 Task: Send an email with the signature Destiny Lee with the subject Thank you for a raise and the message I have some questions regarding the employee benefits. Can you please provide me with more information? from softage.10@softage.net to softage.9@softage.net and move the email from Sent Items to the folder Market research
Action: Mouse moved to (88, 96)
Screenshot: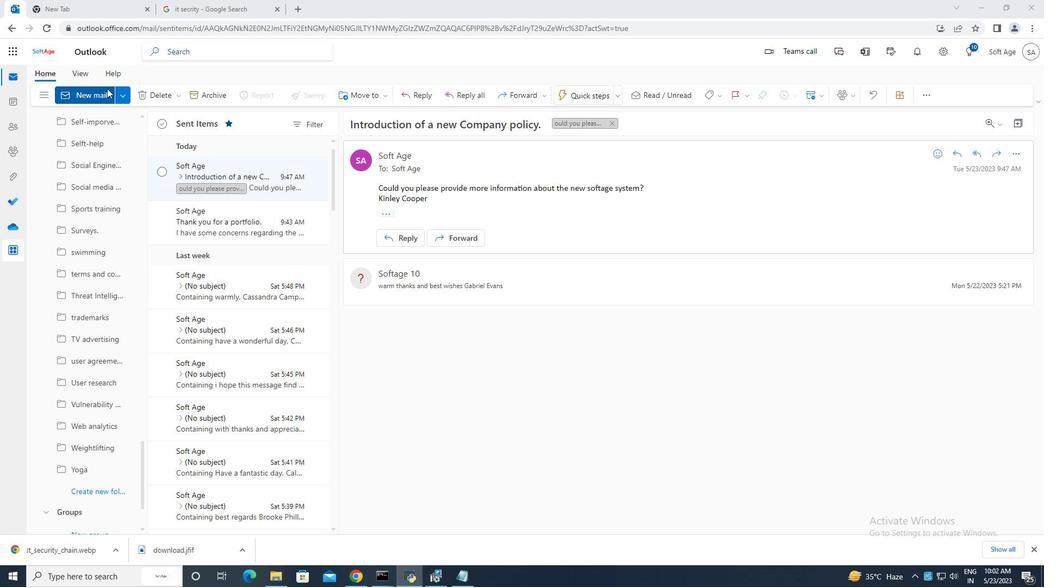 
Action: Mouse pressed left at (88, 96)
Screenshot: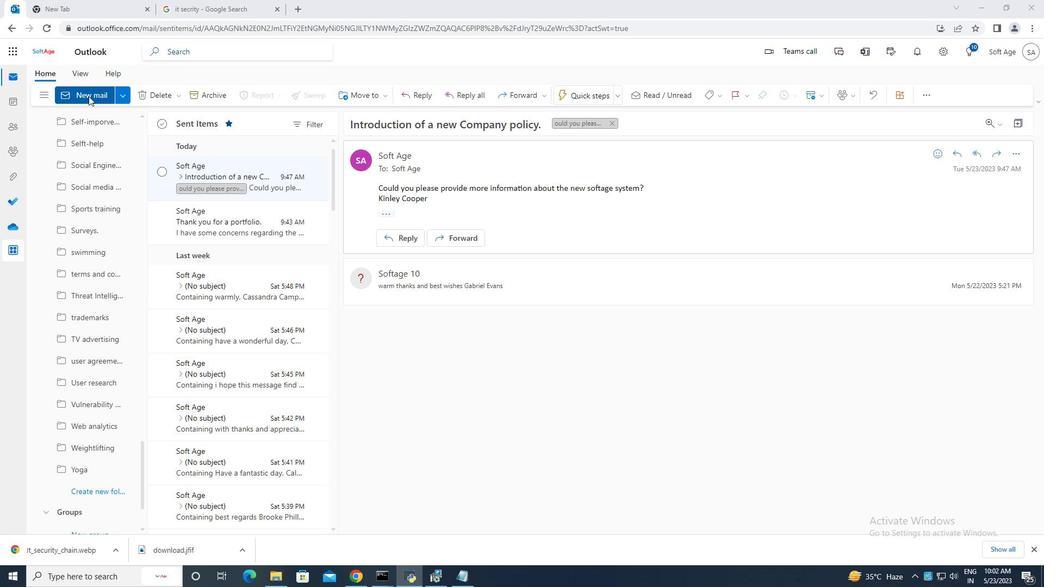 
Action: Mouse moved to (710, 97)
Screenshot: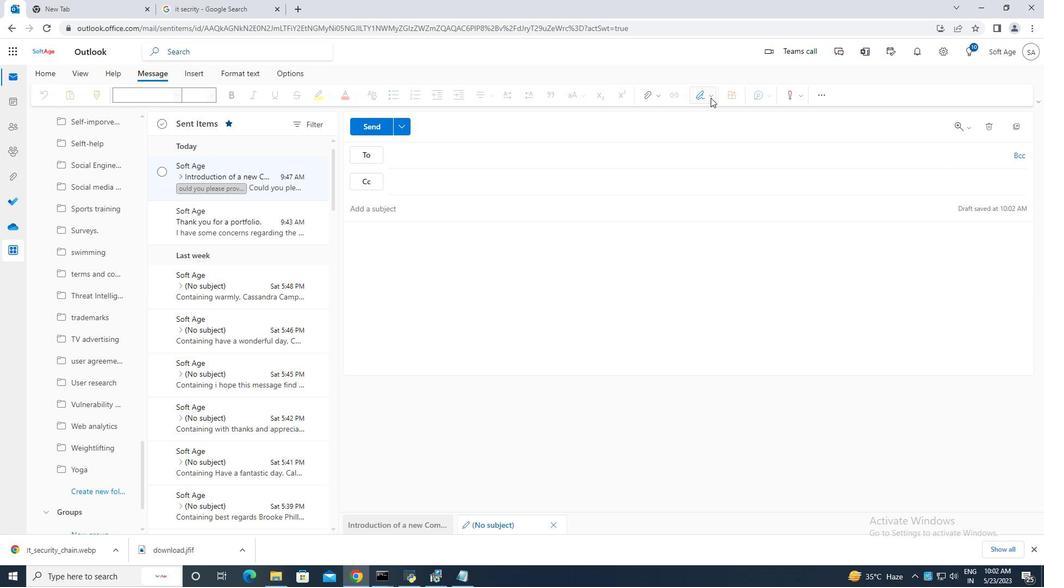 
Action: Mouse pressed left at (710, 97)
Screenshot: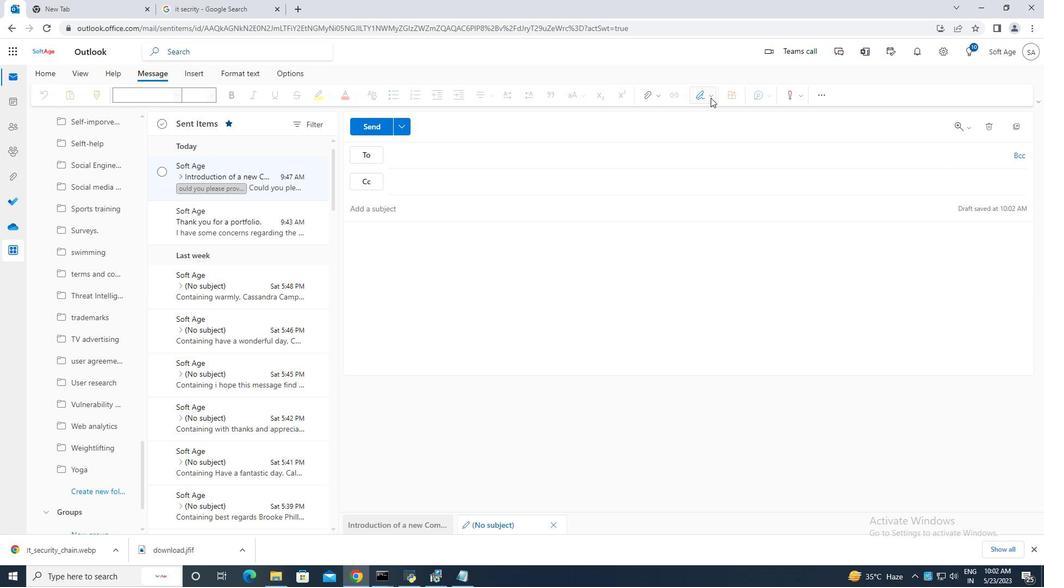 
Action: Mouse moved to (678, 140)
Screenshot: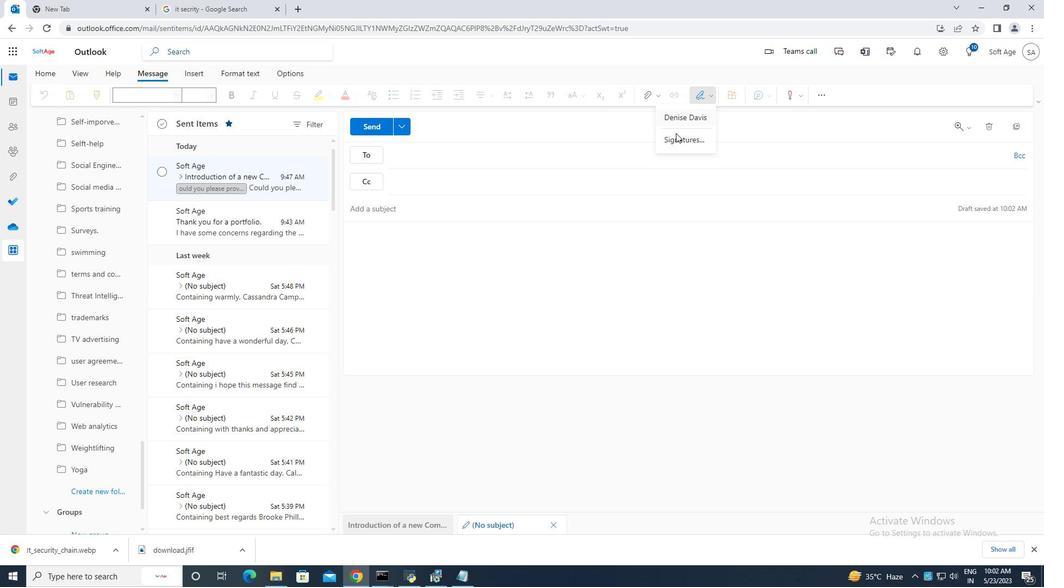 
Action: Mouse pressed left at (678, 140)
Screenshot: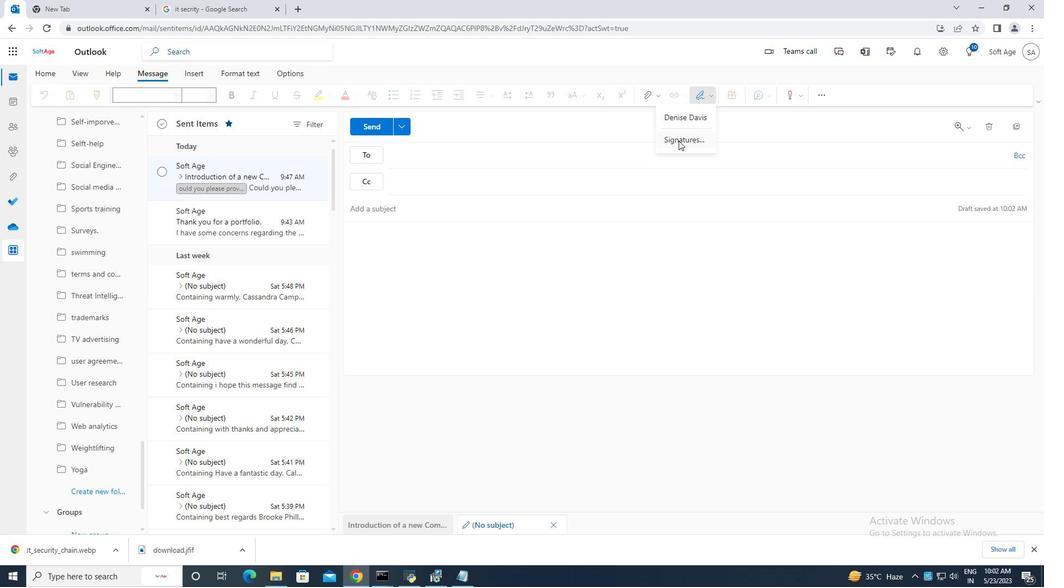 
Action: Mouse moved to (732, 184)
Screenshot: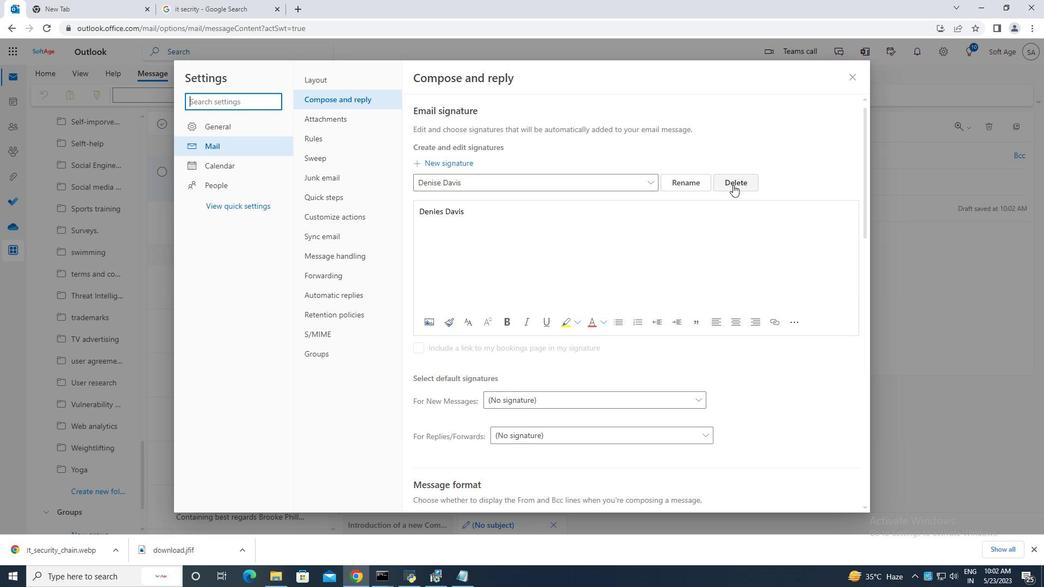 
Action: Mouse pressed left at (732, 184)
Screenshot: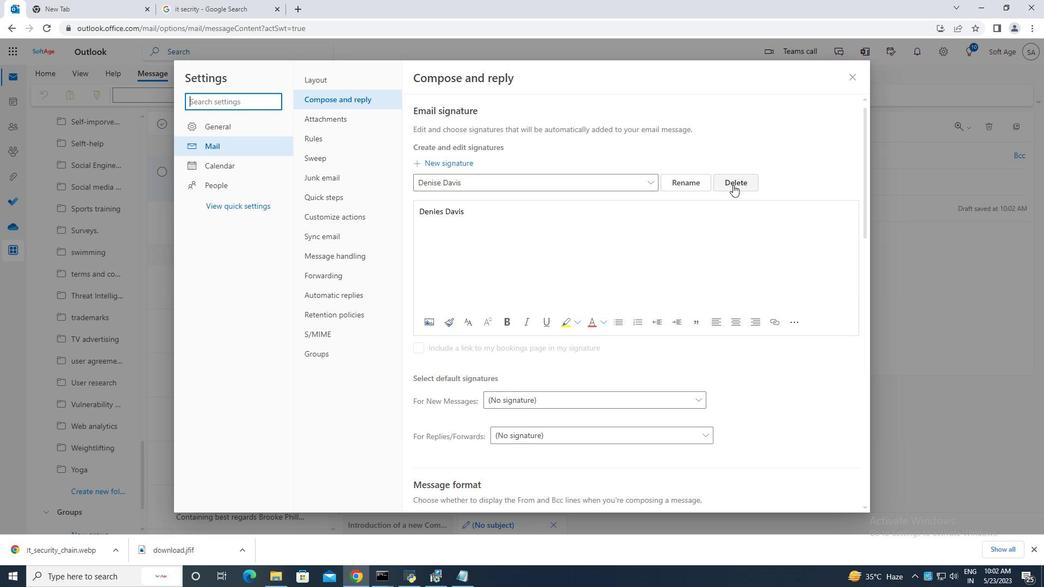 
Action: Mouse moved to (518, 187)
Screenshot: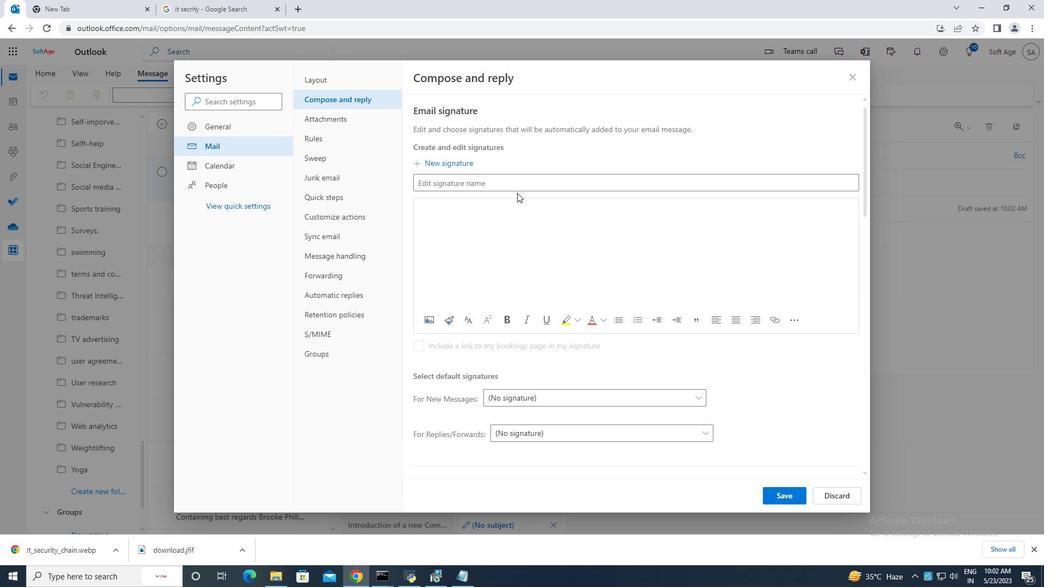 
Action: Mouse pressed left at (518, 187)
Screenshot: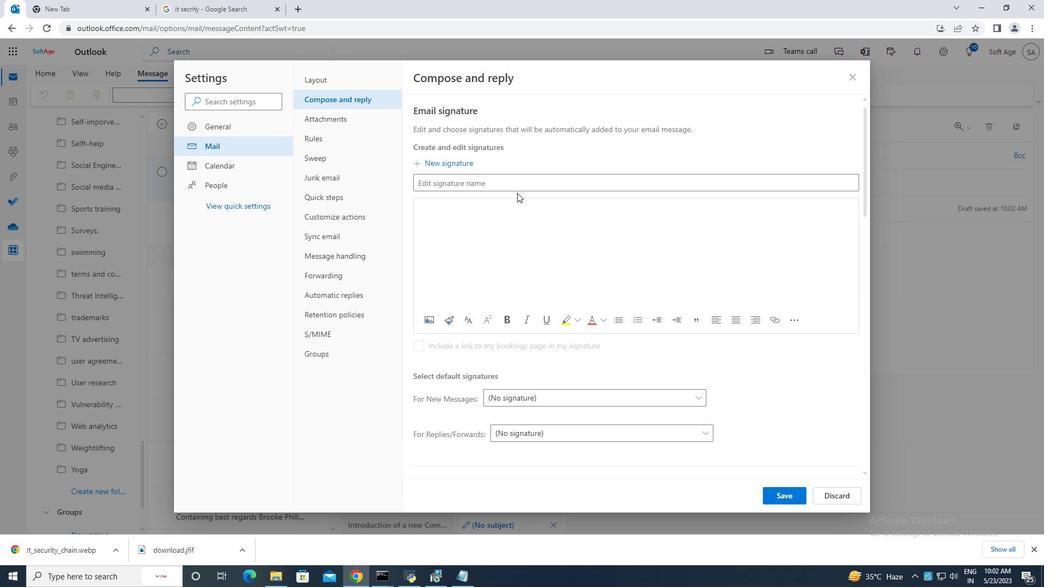 
Action: Mouse moved to (511, 181)
Screenshot: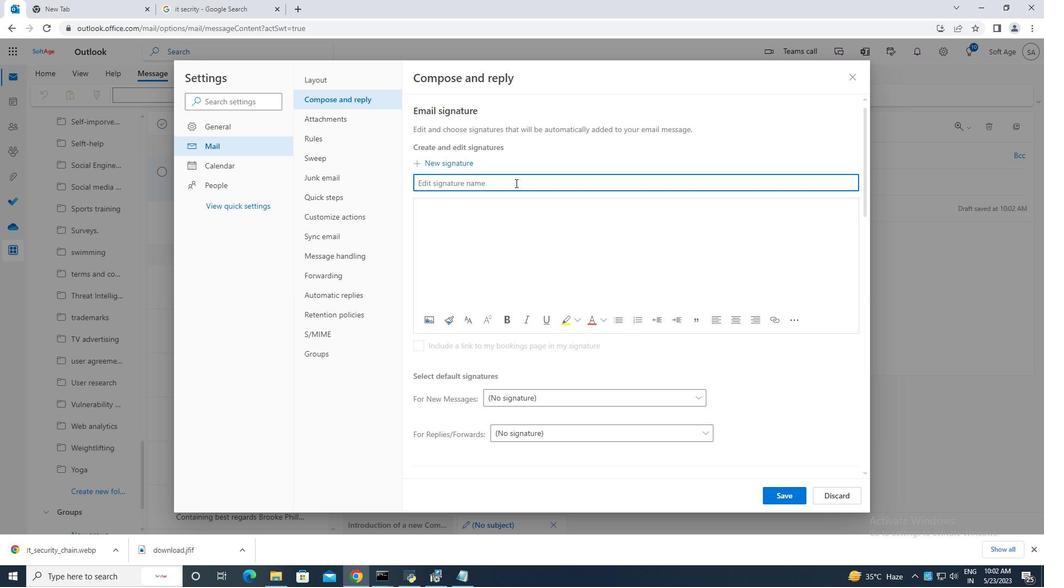 
Action: Key pressed <Key.caps_lock>D<Key.caps_lock>estiny<Key.space>
Screenshot: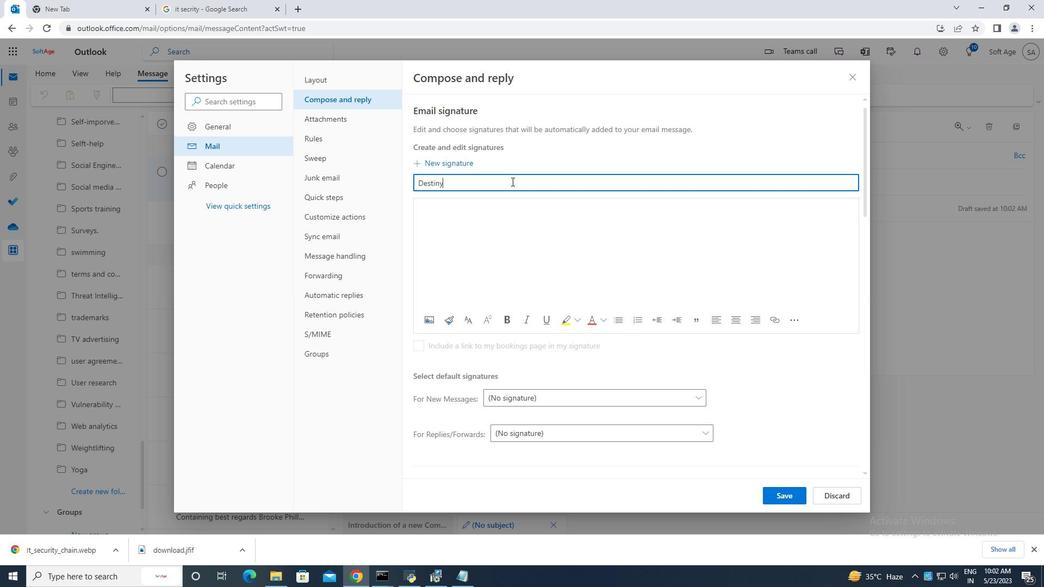 
Action: Mouse moved to (577, 194)
Screenshot: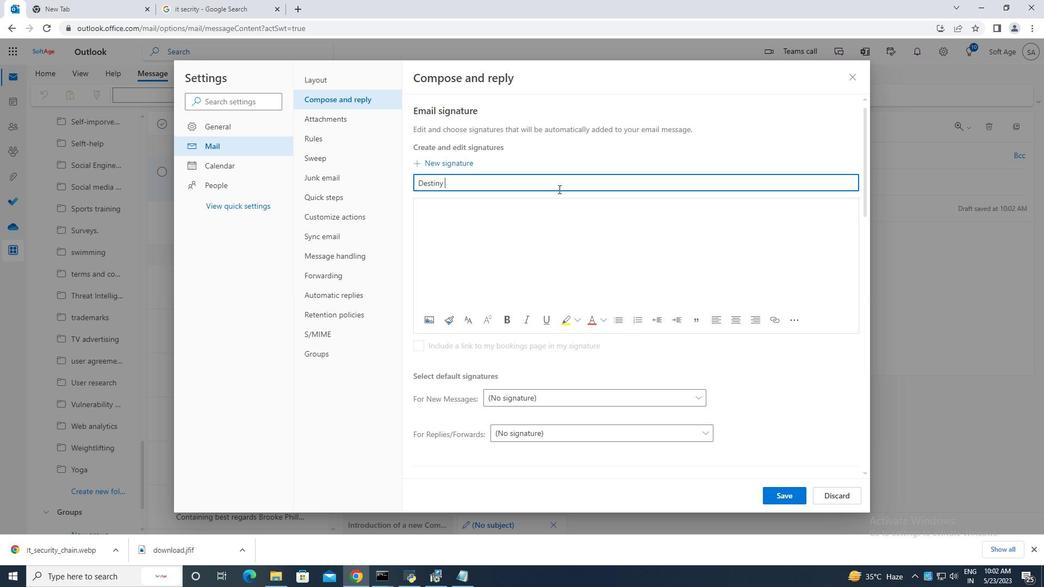 
Action: Key pressed <Key.caps_lock>L<Key.caps_lock>ee<Key.space>
Screenshot: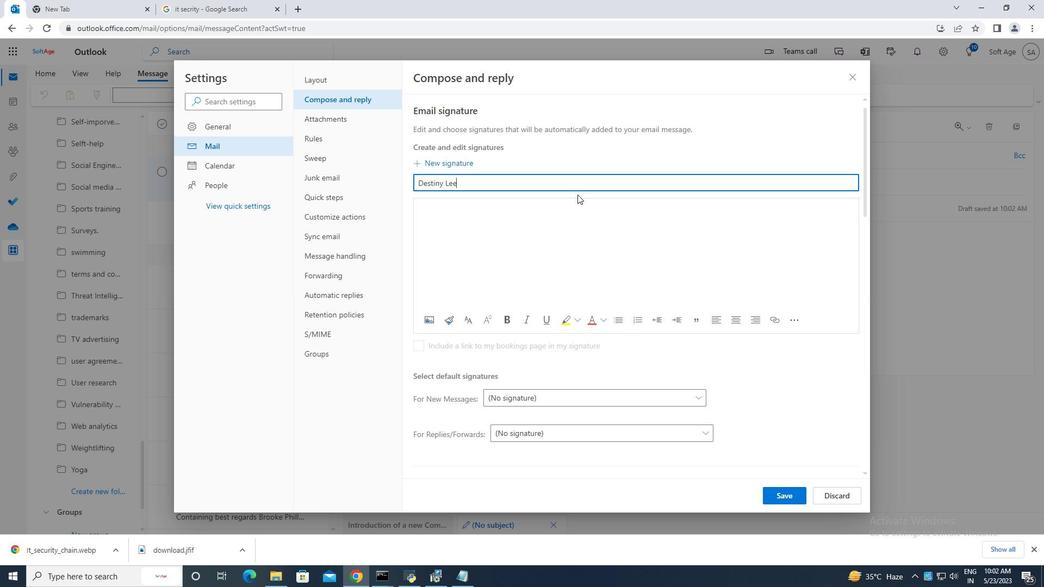 
Action: Mouse moved to (565, 211)
Screenshot: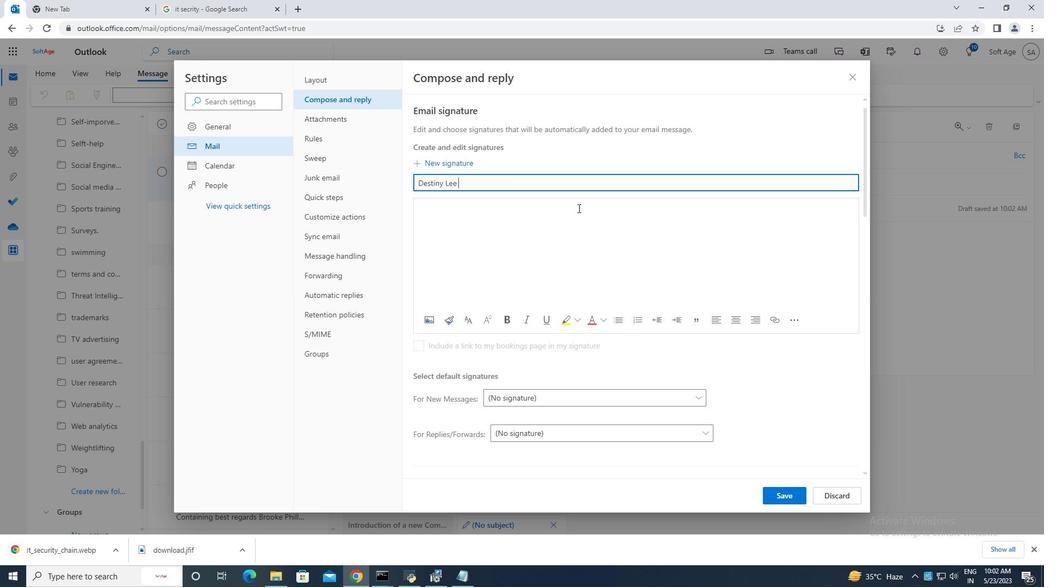 
Action: Mouse pressed left at (565, 211)
Screenshot: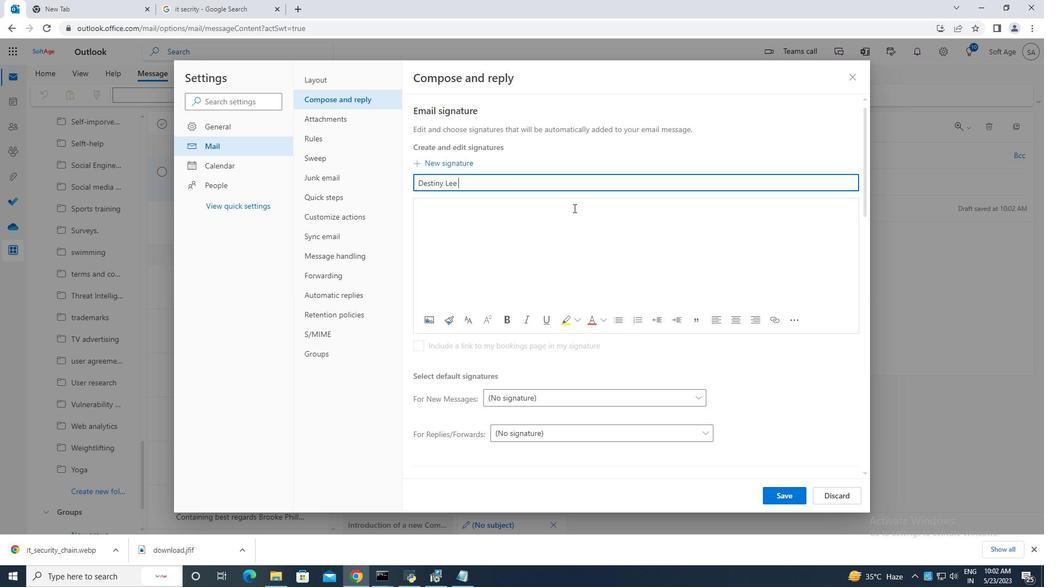 
Action: Mouse moved to (565, 213)
Screenshot: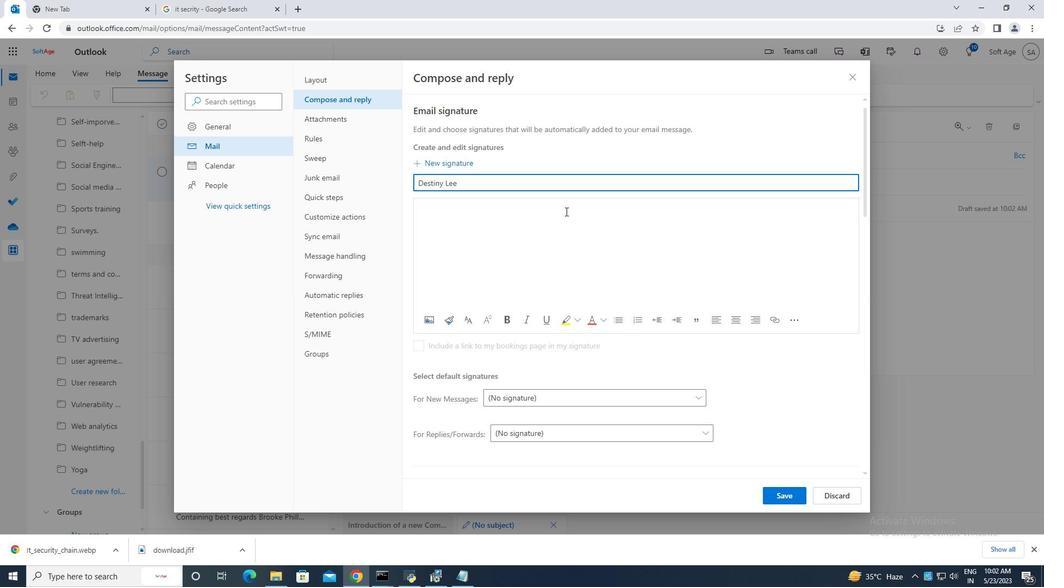 
Action: Key pressed <Key.caps_lock>D<Key.caps_lock>estiny<Key.space><Key.caps_lock>L<Key.caps_lock>ee
Screenshot: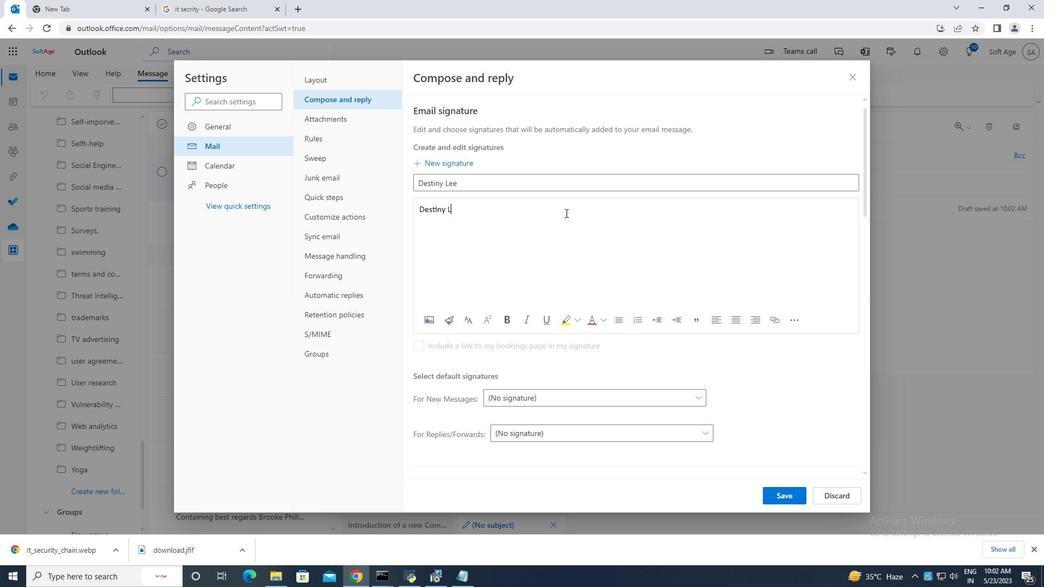 
Action: Mouse moved to (781, 493)
Screenshot: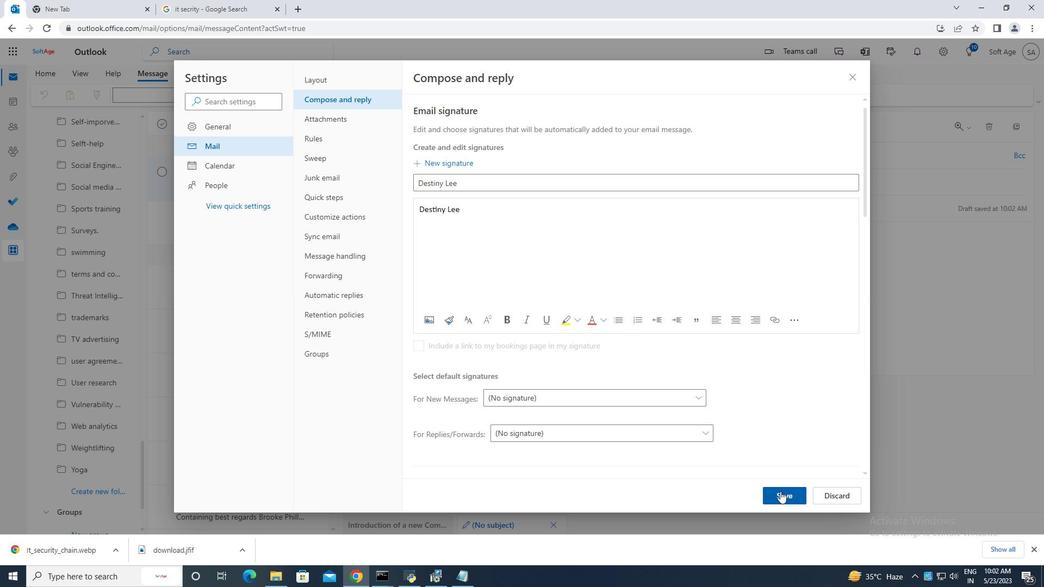 
Action: Mouse pressed left at (781, 493)
Screenshot: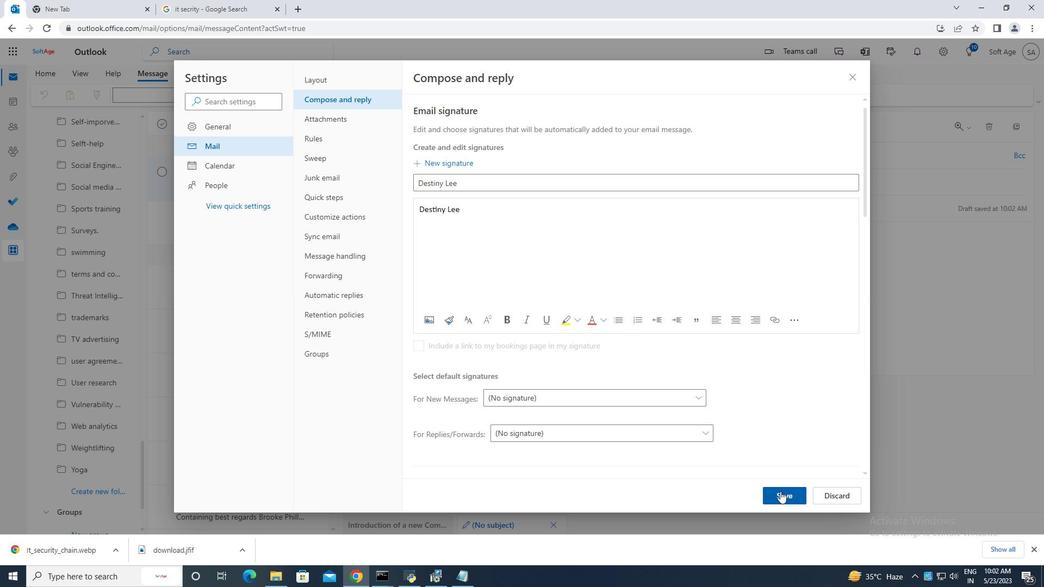 
Action: Mouse moved to (853, 79)
Screenshot: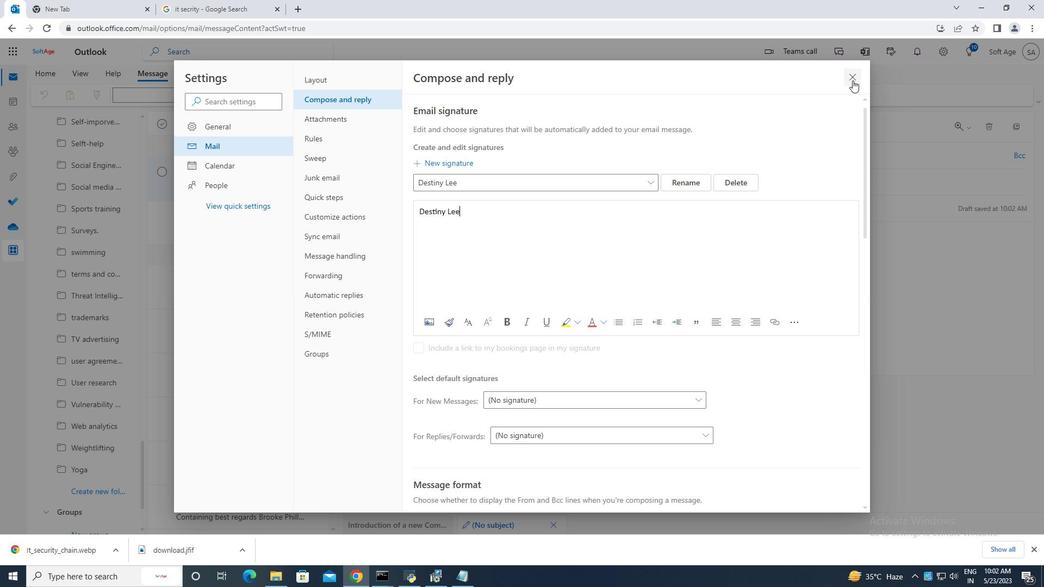 
Action: Mouse pressed left at (853, 79)
Screenshot: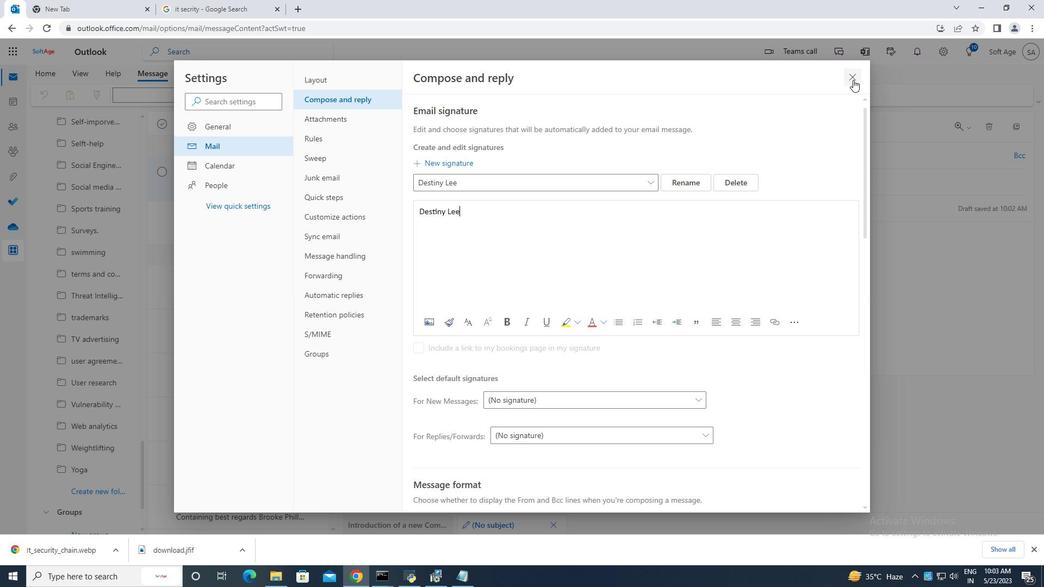 
Action: Mouse moved to (700, 92)
Screenshot: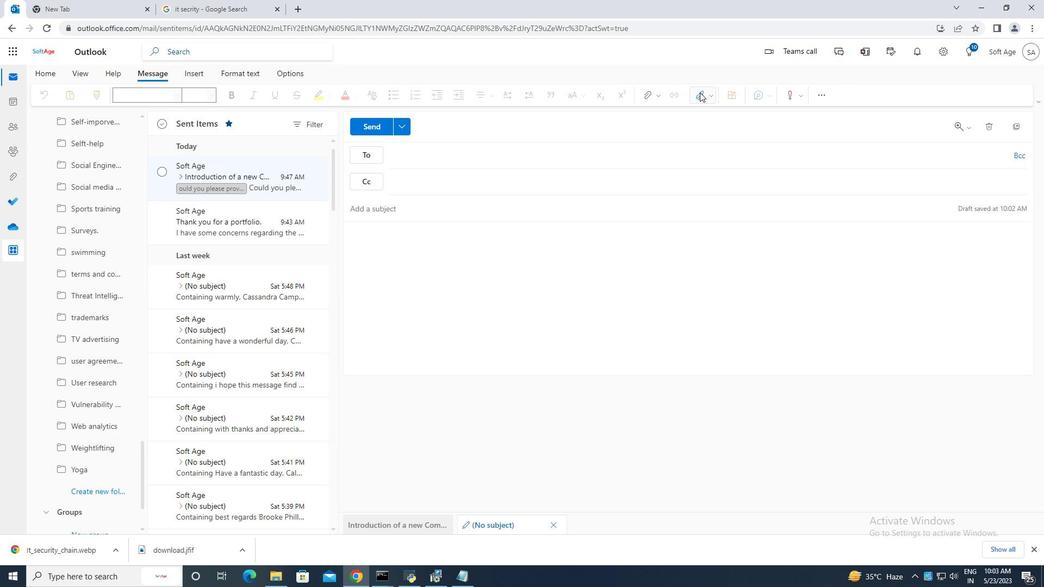 
Action: Mouse pressed left at (700, 92)
Screenshot: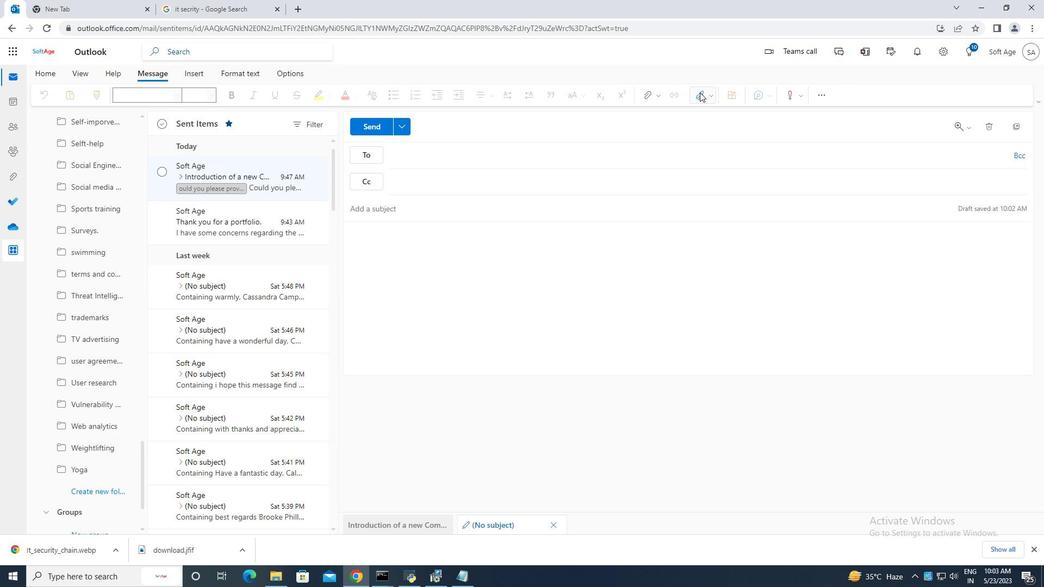 
Action: Mouse moved to (682, 117)
Screenshot: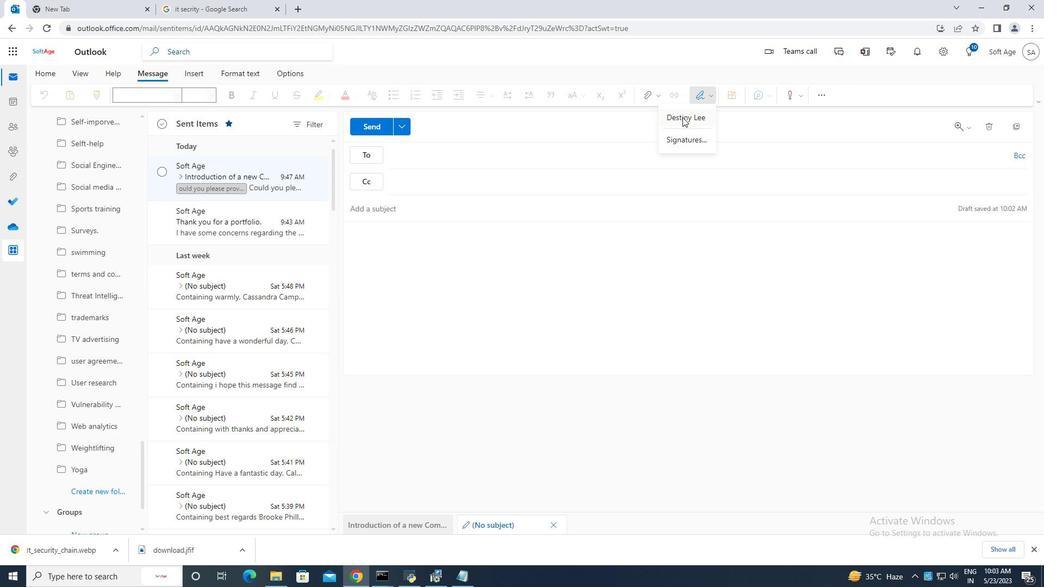 
Action: Mouse pressed left at (682, 117)
Screenshot: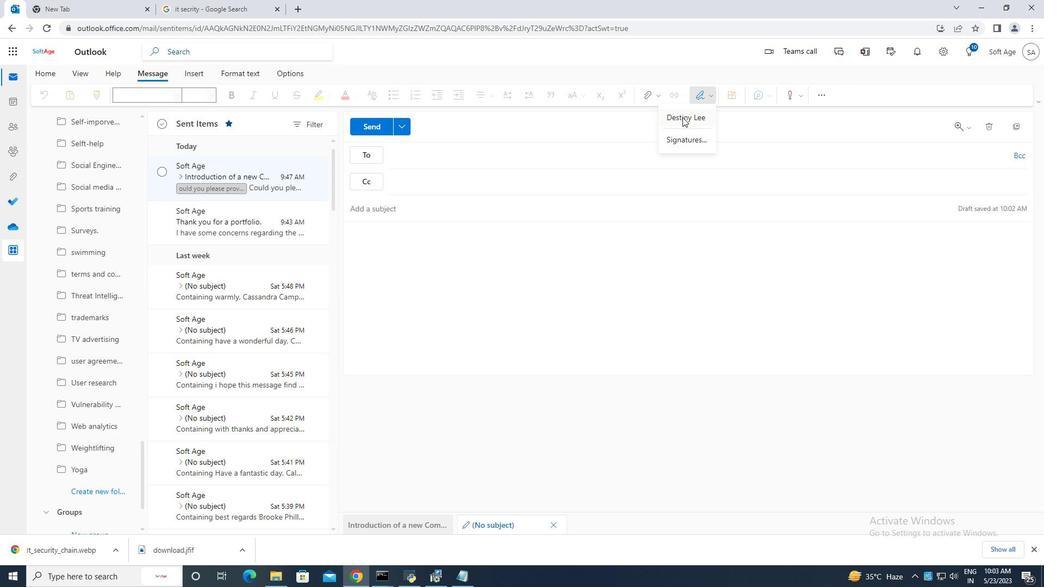 
Action: Mouse moved to (377, 207)
Screenshot: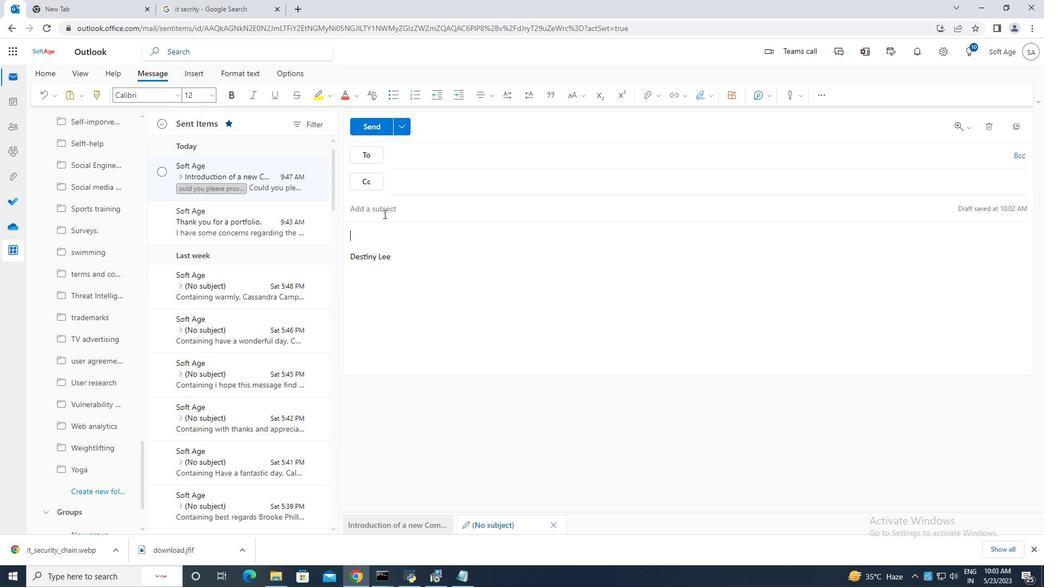 
Action: Mouse pressed left at (377, 207)
Screenshot: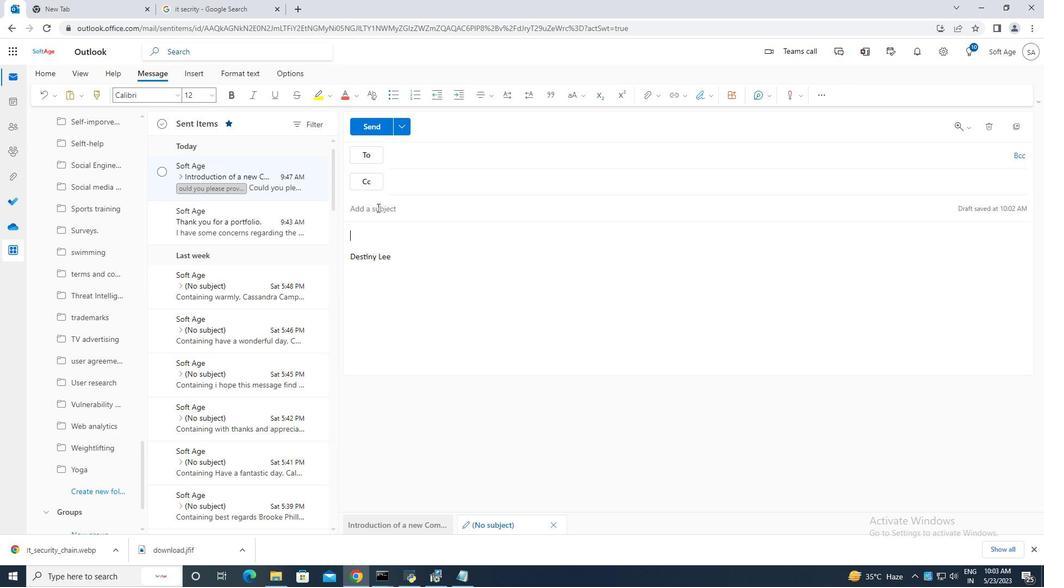 
Action: Key pressed <Key.caps_lock>T<Key.caps_lock>hank<Key.space>you<Key.space>for<Key.space>a<Key.space>raise<Key.space><Key.backspace>.
Screenshot: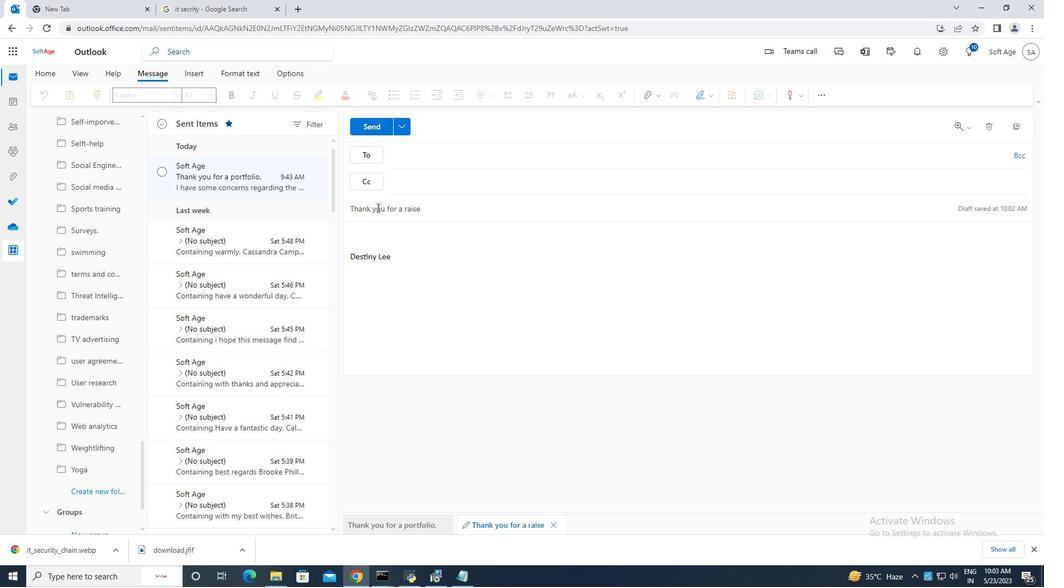 
Action: Mouse moved to (370, 233)
Screenshot: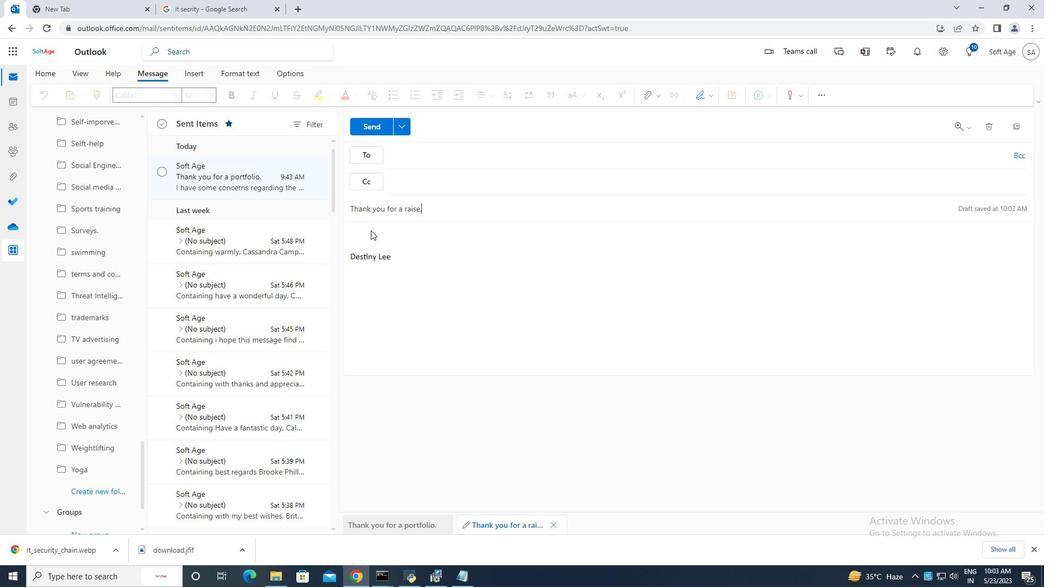 
Action: Mouse pressed left at (370, 233)
Screenshot: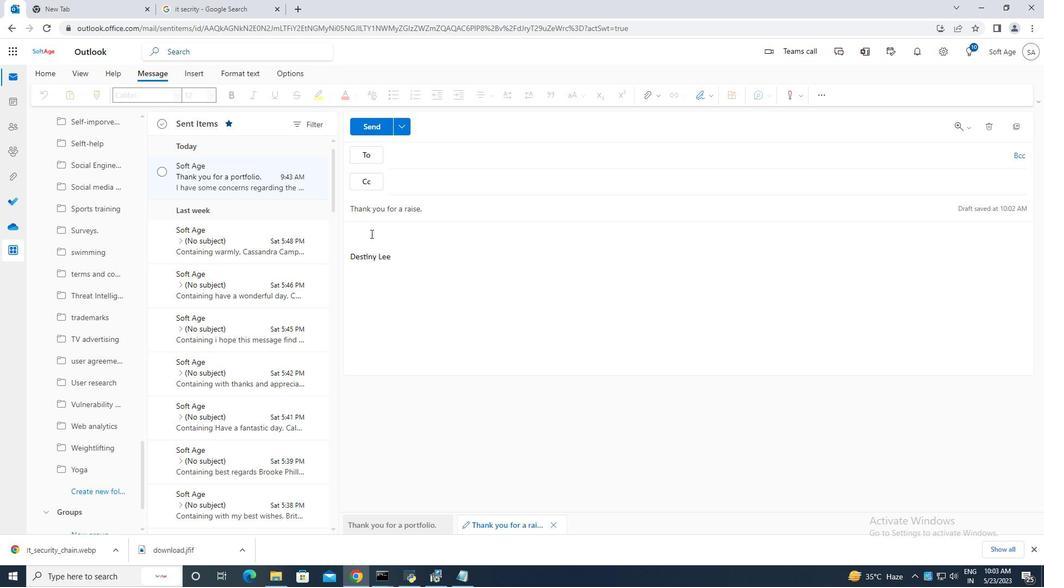 
Action: Key pressed <Key.caps_lock>I<Key.caps_lock><Key.space>have<Key.space>some<Key.space>questions<Key.space>regarding<Key.space>the<Key.space>employee<Key.space>benefits.<Key.space><Key.caps_lock>C<Key.caps_lock>an<Key.space>you<Key.space>please<Key.space>provide<Key.space>me<Key.space>with<Key.space>more<Key.space>information.
Screenshot: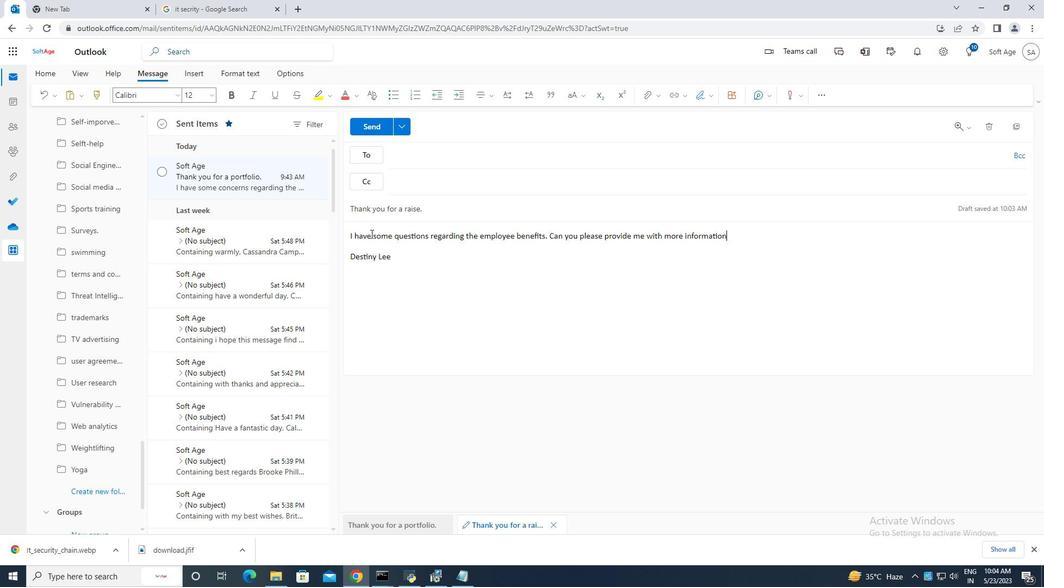 
Action: Mouse moved to (460, 155)
Screenshot: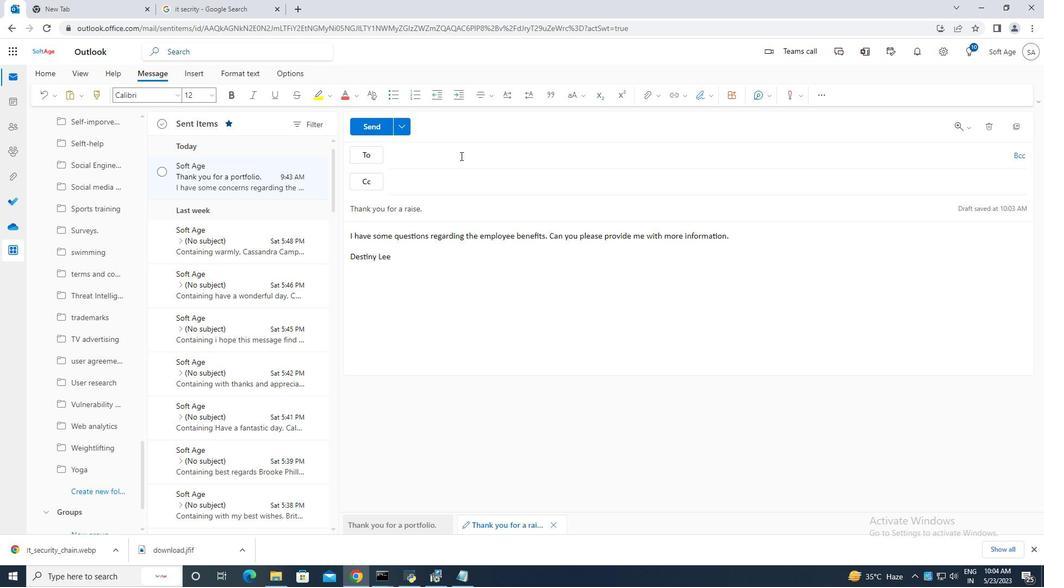 
Action: Mouse pressed left at (460, 155)
Screenshot: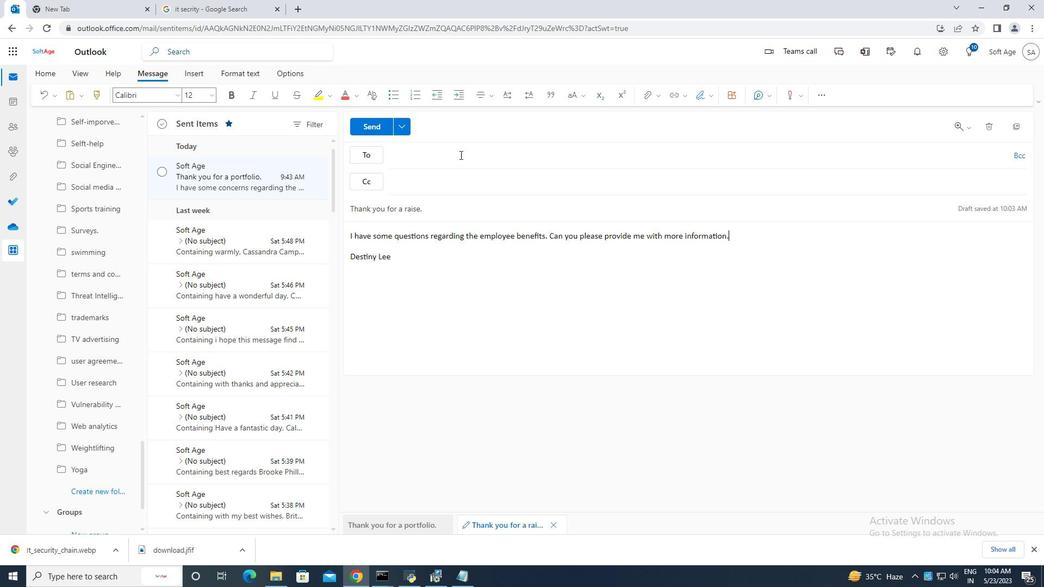 
Action: Mouse moved to (460, 155)
Screenshot: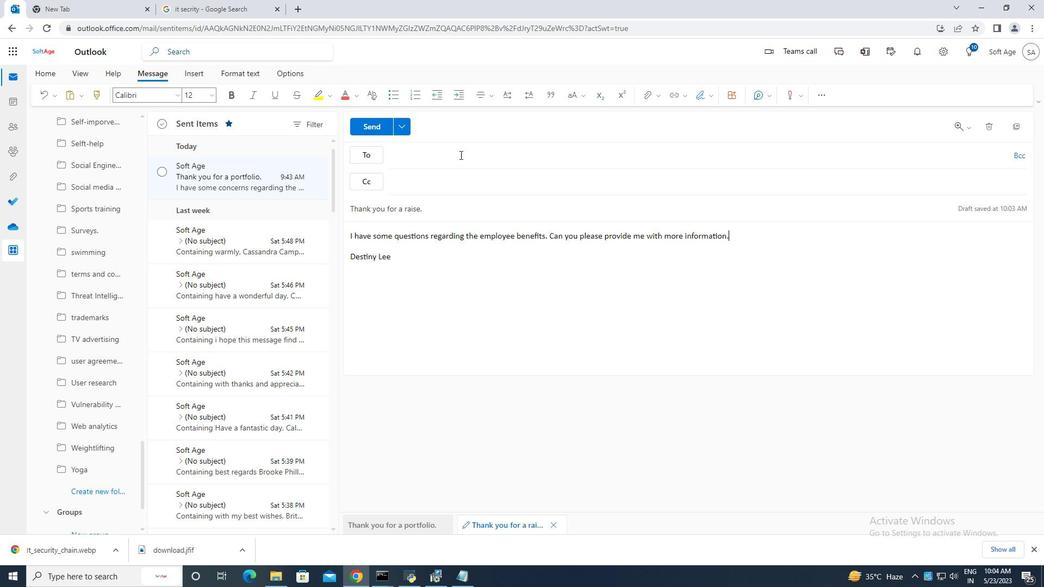 
Action: Key pressed softage.9<Key.shift><Key.shift><Key.shift><Key.shift><Key.shift><Key.shift><Key.shift><Key.shift><Key.shift><Key.shift><Key.shift><Key.shift><Key.shift><Key.shift><Key.shift><Key.shift><Key.shift><Key.shift><Key.shift><Key.shift><Key.shift><Key.shift><Key.shift><Key.shift>@
Screenshot: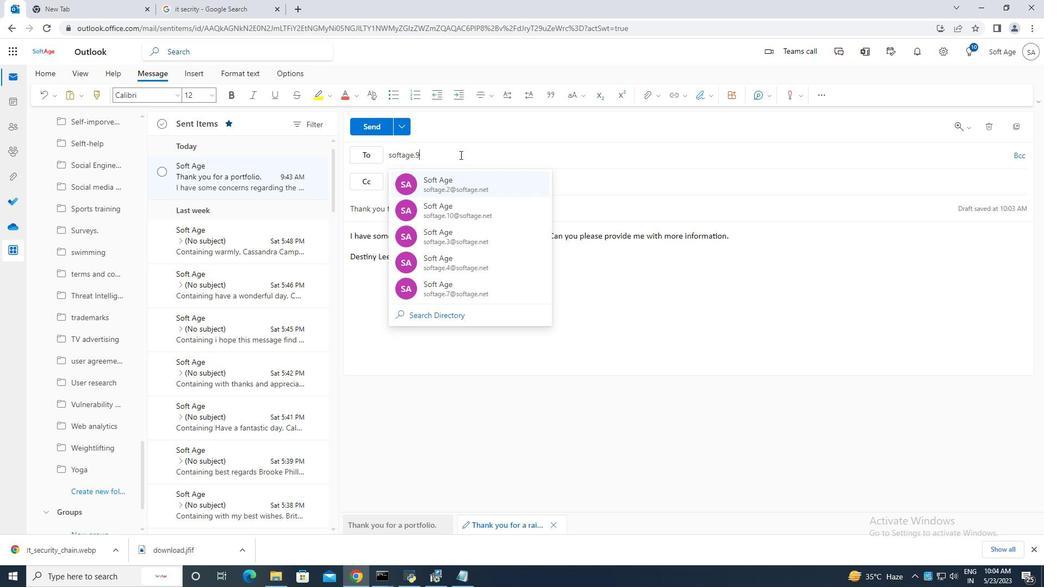 
Action: Mouse moved to (506, 189)
Screenshot: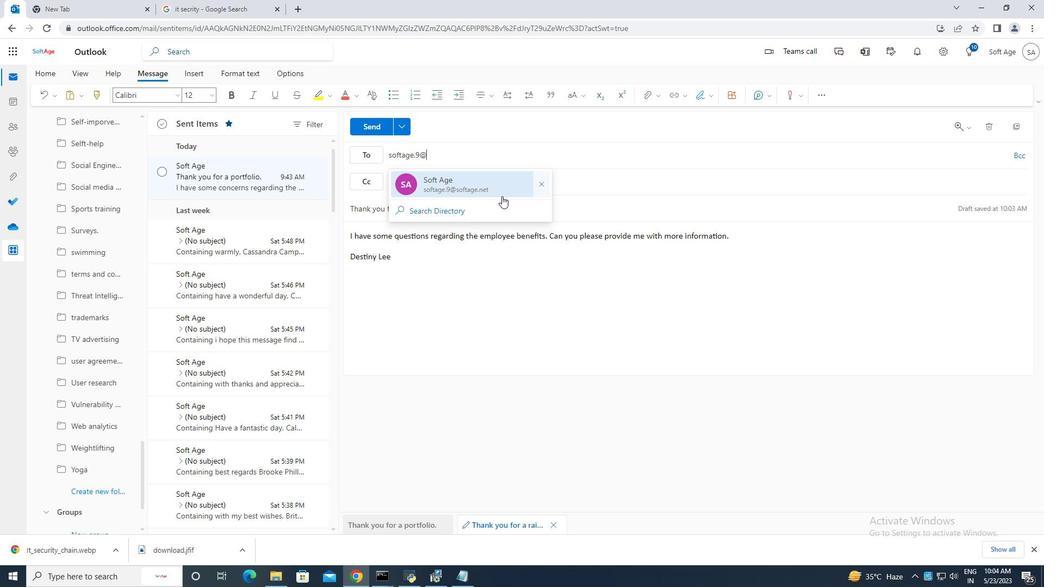 
Action: Mouse pressed left at (506, 189)
Screenshot: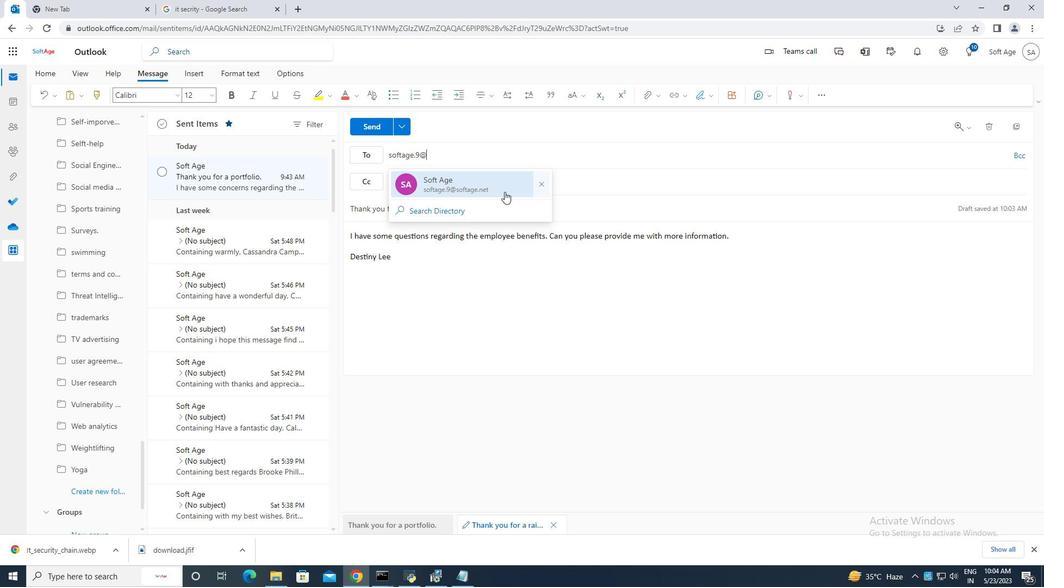 
Action: Mouse moved to (90, 491)
Screenshot: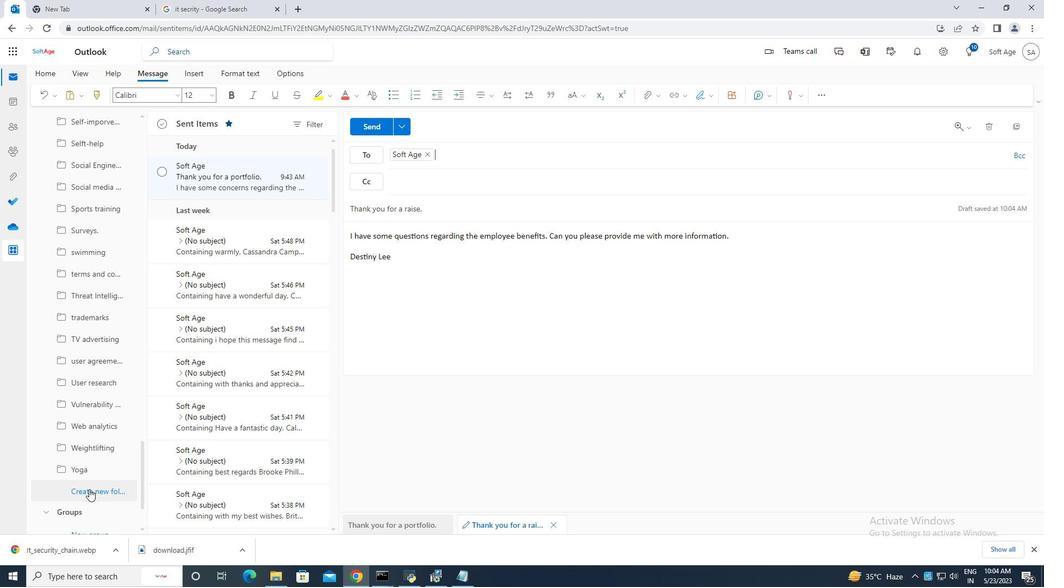 
Action: Mouse pressed left at (90, 491)
Screenshot: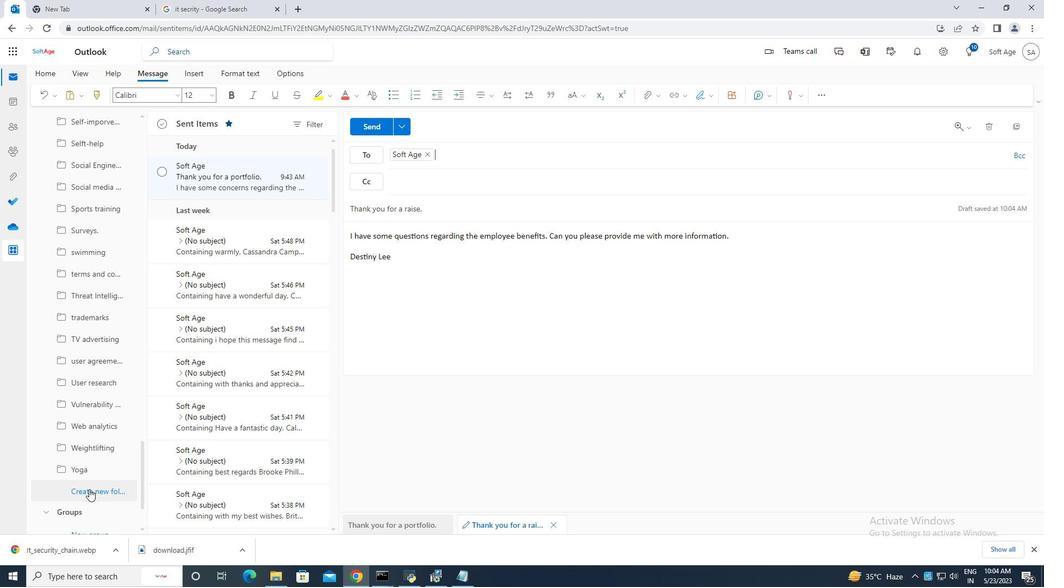 
Action: Mouse moved to (85, 490)
Screenshot: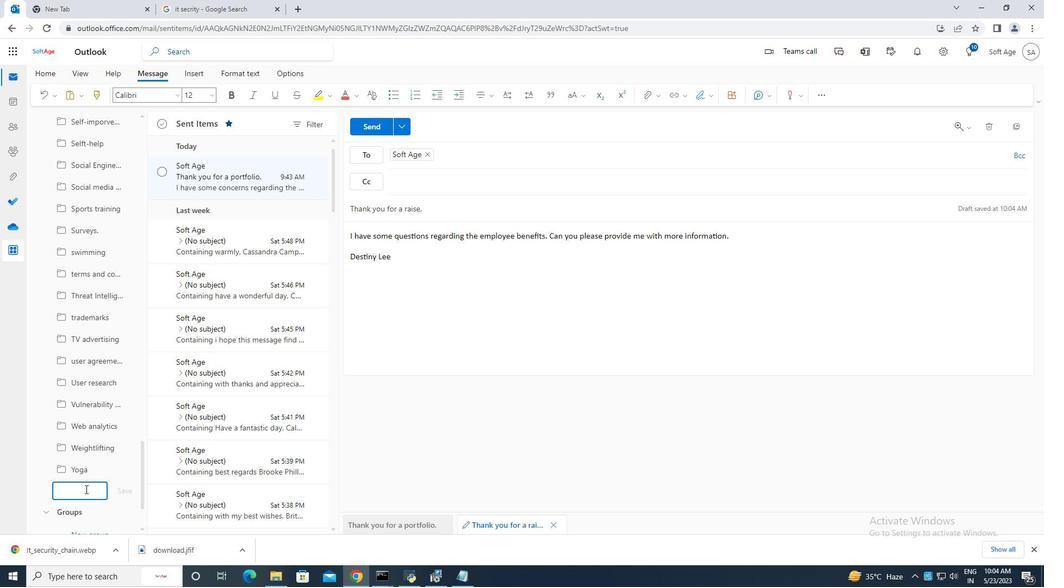 
Action: Key pressed <Key.caps_lock>M<Key.caps_lock>arket<Key.space>research
Screenshot: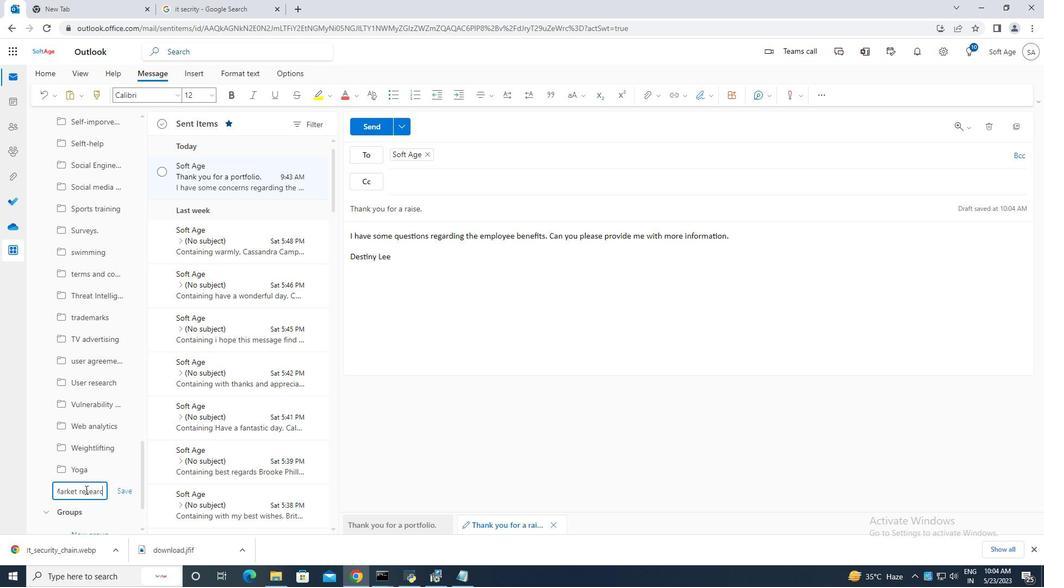 
Action: Mouse moved to (128, 491)
Screenshot: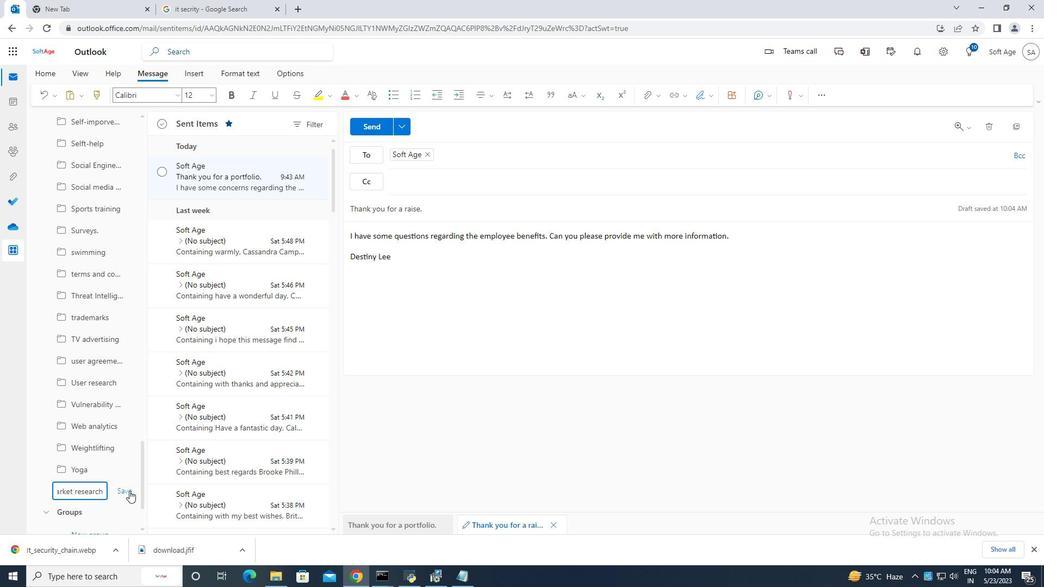 
Action: Mouse pressed left at (128, 491)
Screenshot: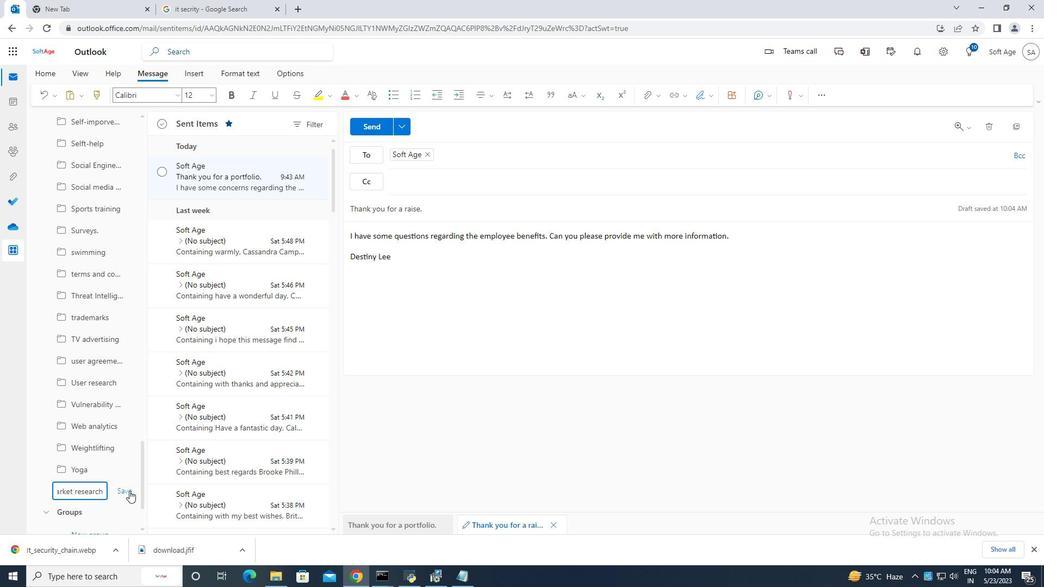 
Action: Mouse moved to (373, 126)
Screenshot: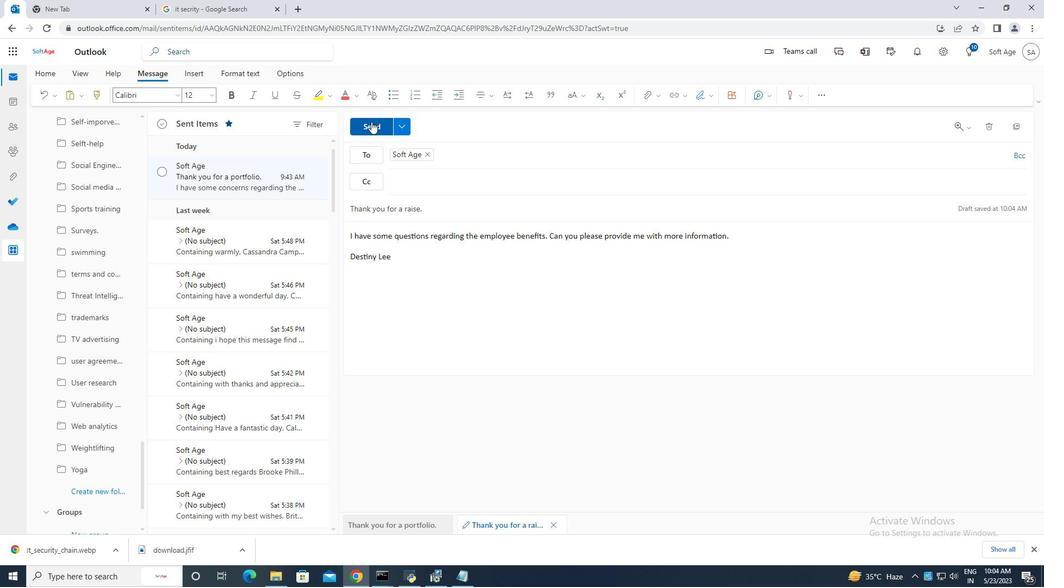
Action: Mouse pressed left at (373, 126)
Screenshot: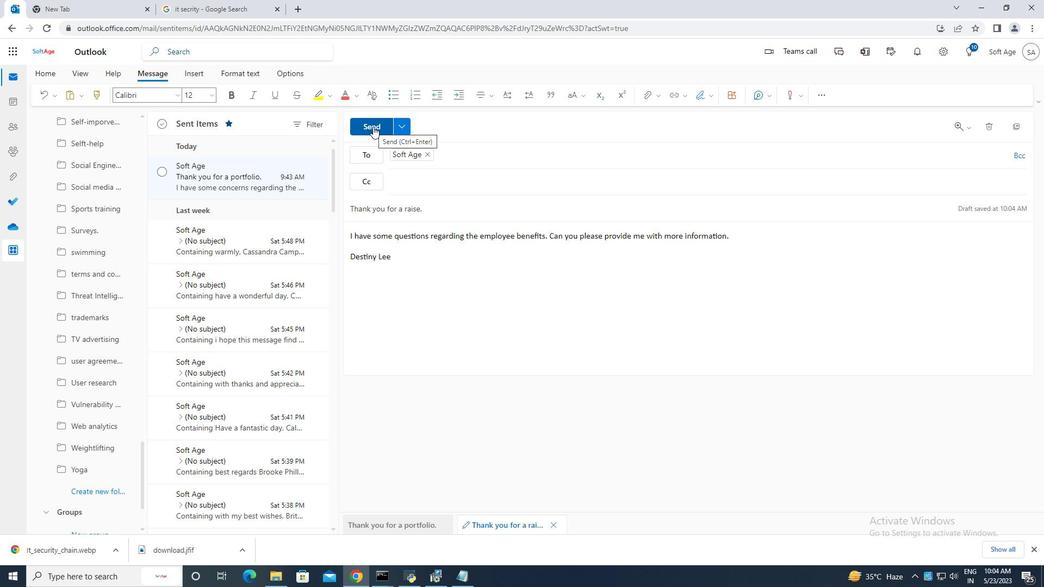 
Action: Mouse moved to (163, 125)
Screenshot: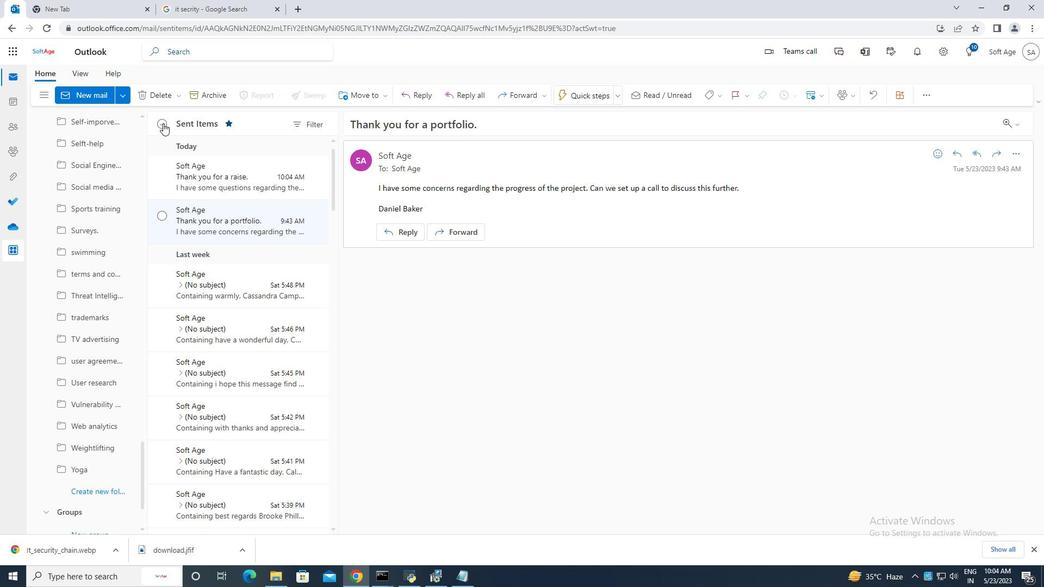 
Action: Mouse pressed left at (163, 125)
Screenshot: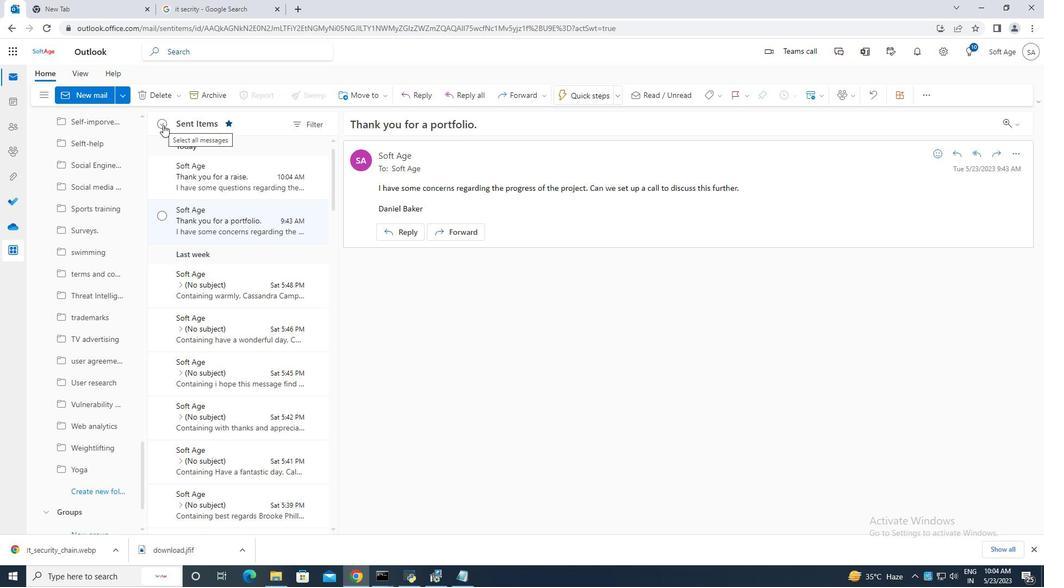 
Action: Mouse moved to (163, 125)
Screenshot: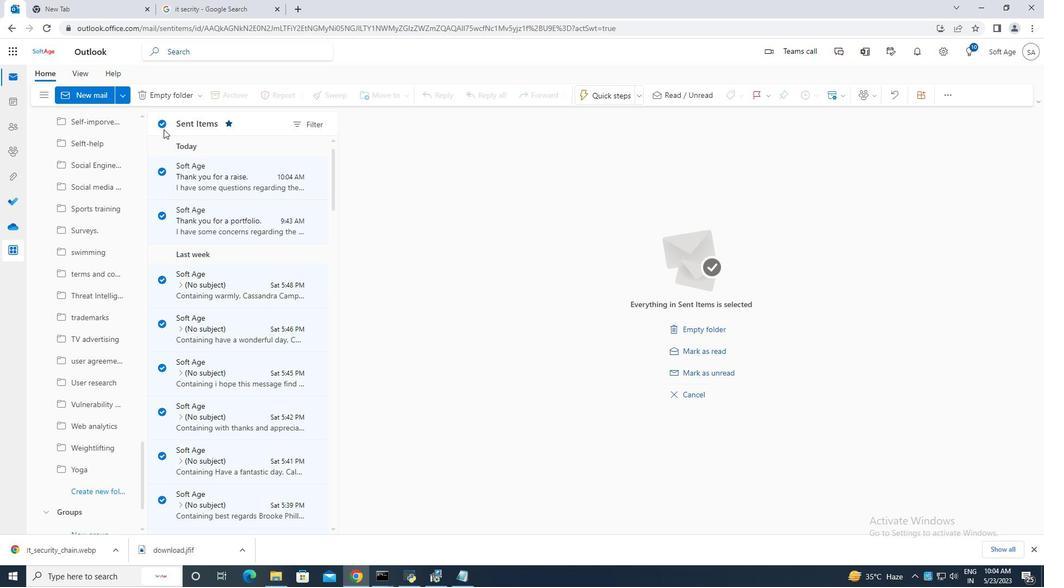
Action: Mouse pressed left at (163, 125)
Screenshot: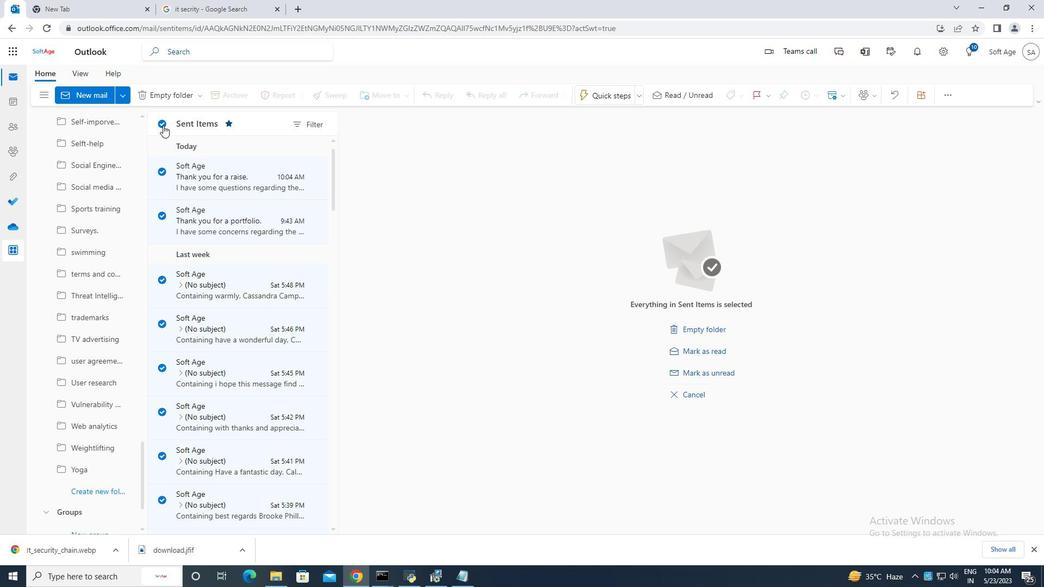 
Action: Mouse moved to (162, 173)
Screenshot: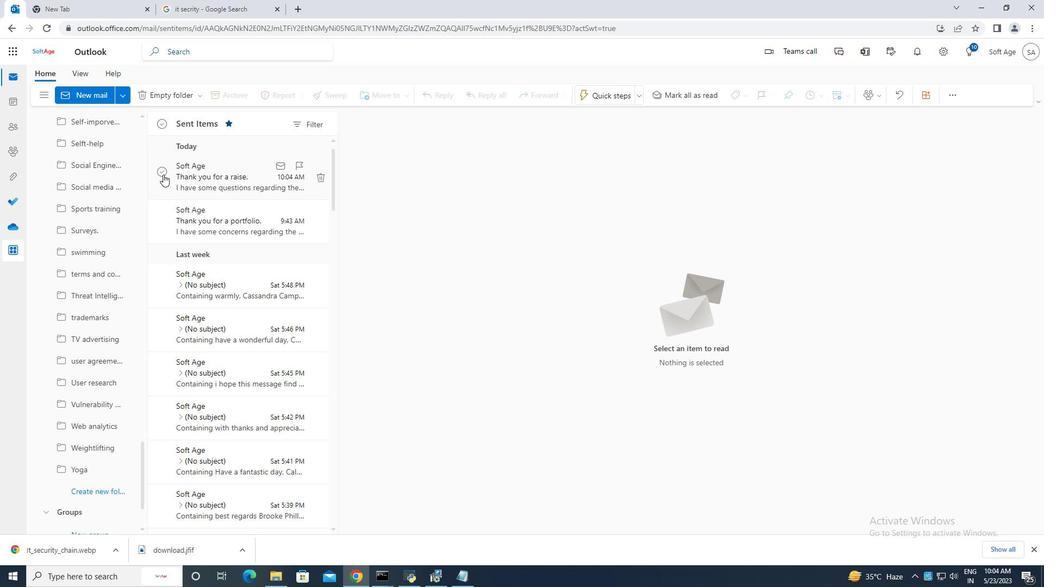 
Action: Mouse pressed left at (162, 173)
Screenshot: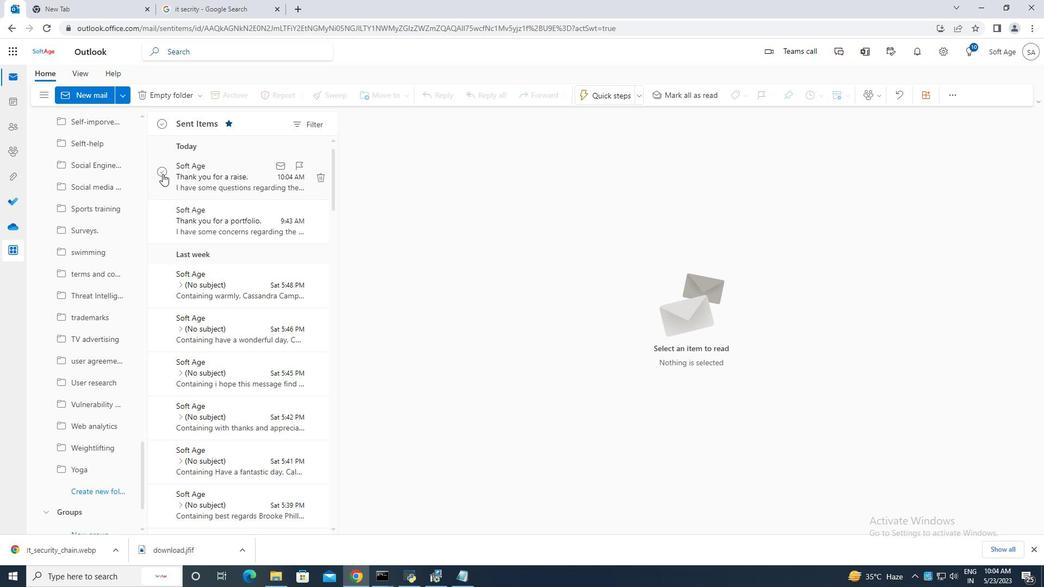 
Action: Mouse moved to (368, 96)
Screenshot: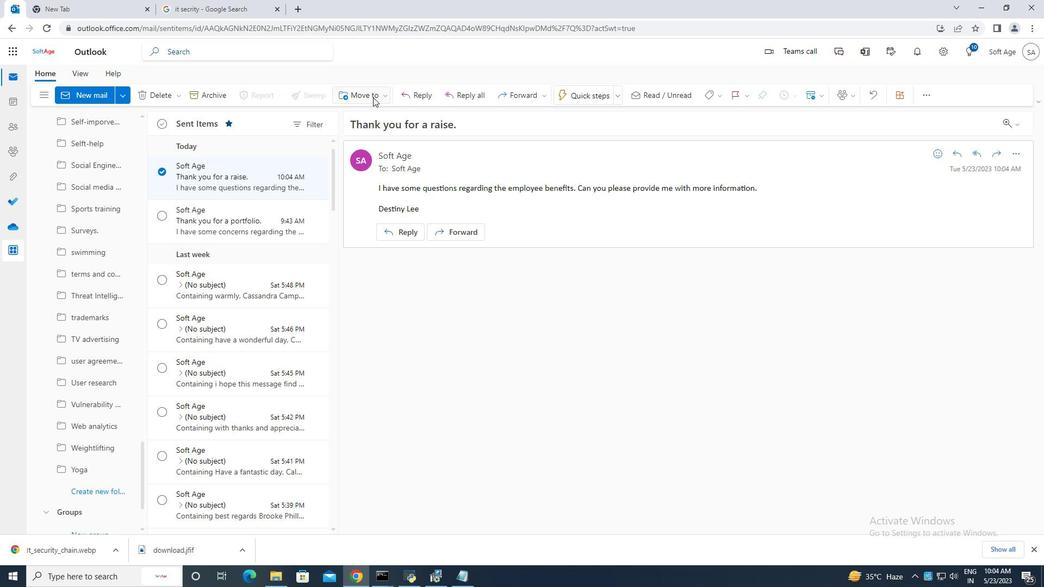 
Action: Mouse pressed left at (368, 96)
Screenshot: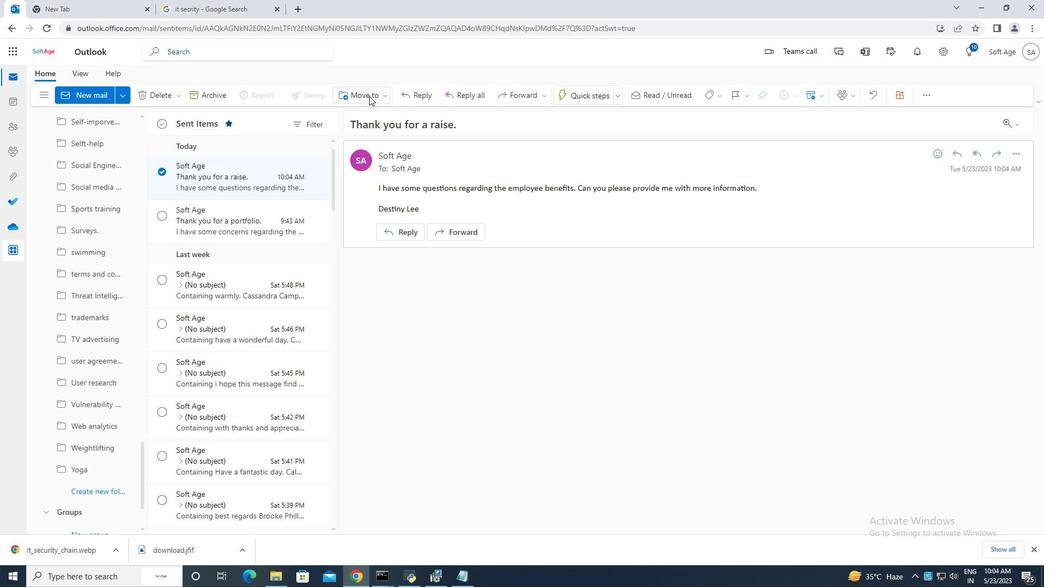 
Action: Mouse moved to (398, 115)
Screenshot: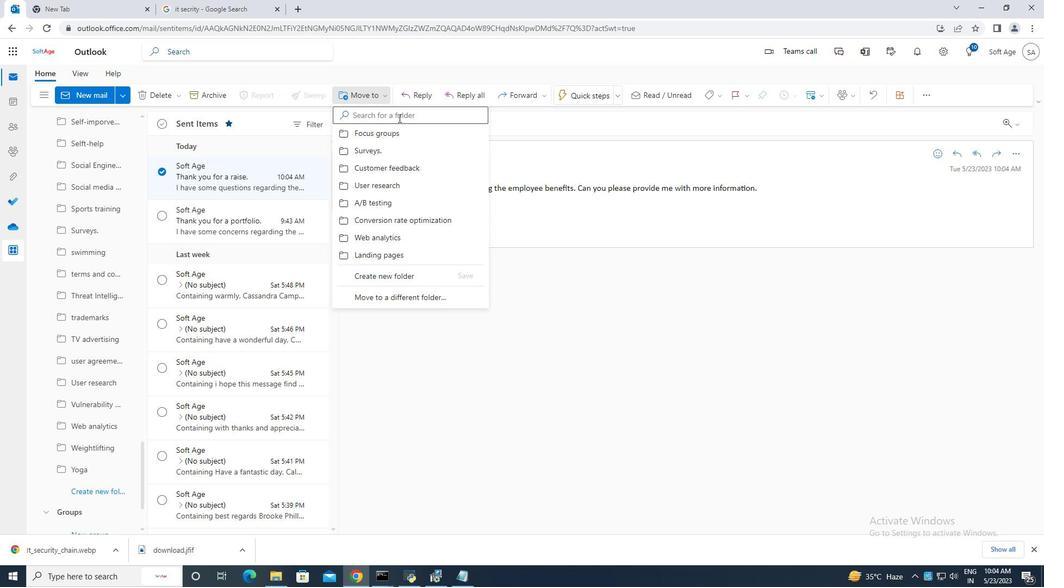 
Action: Mouse pressed left at (398, 115)
Screenshot: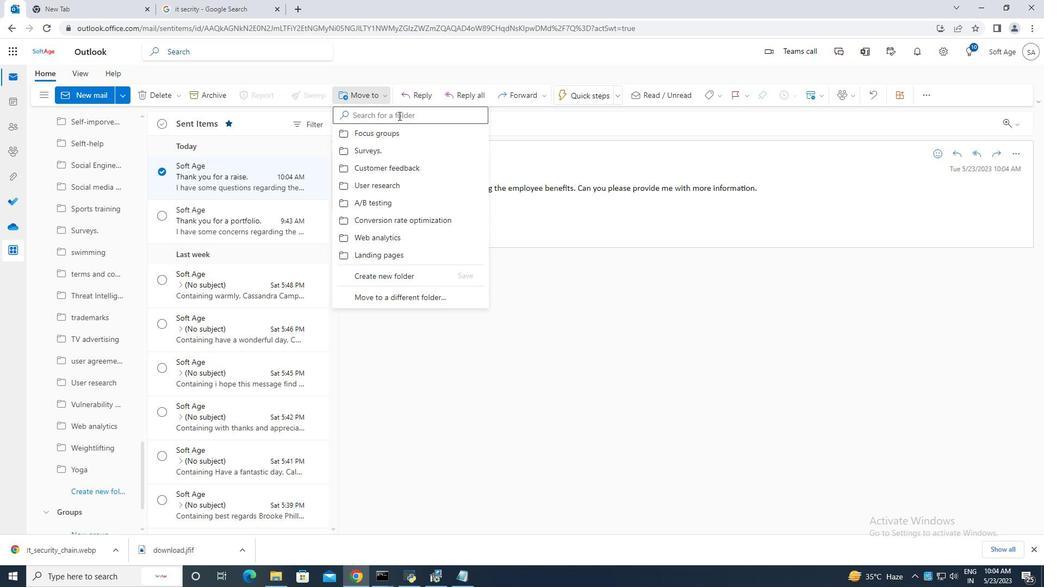 
Action: Key pressed market
Screenshot: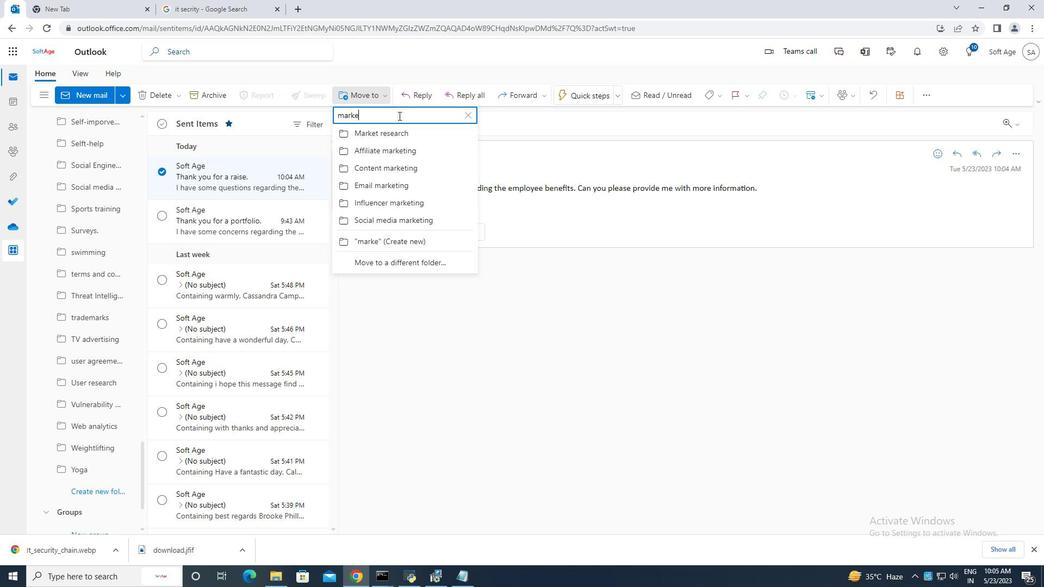 
Action: Mouse moved to (394, 134)
Screenshot: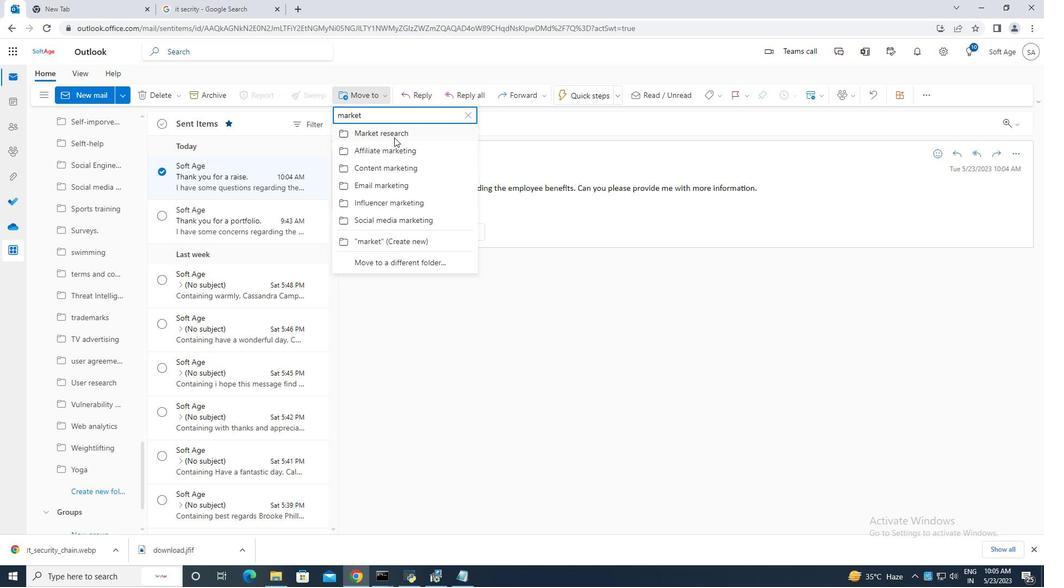 
Action: Mouse pressed left at (394, 134)
Screenshot: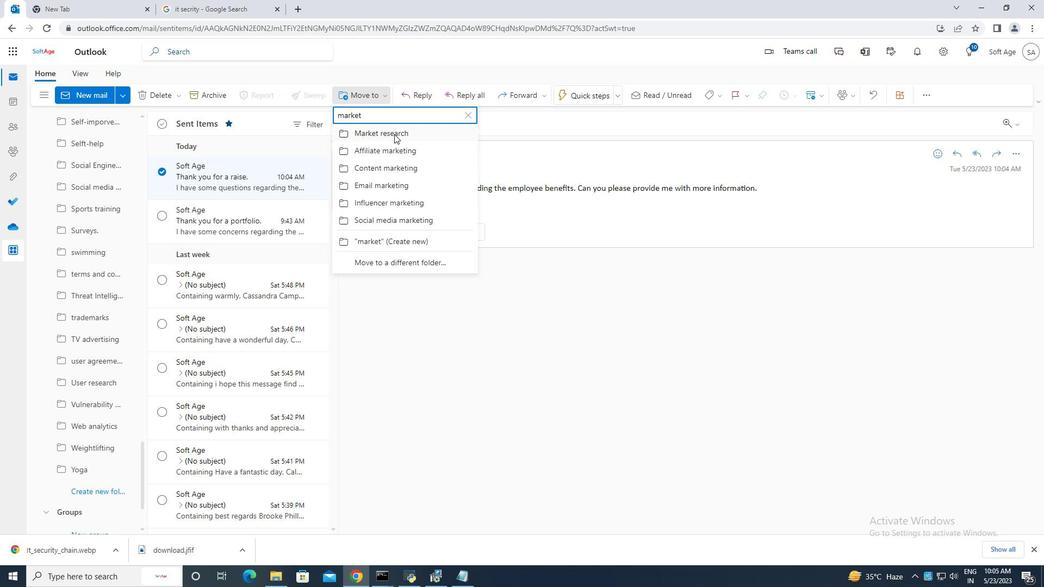 
Action: Mouse moved to (392, 134)
Screenshot: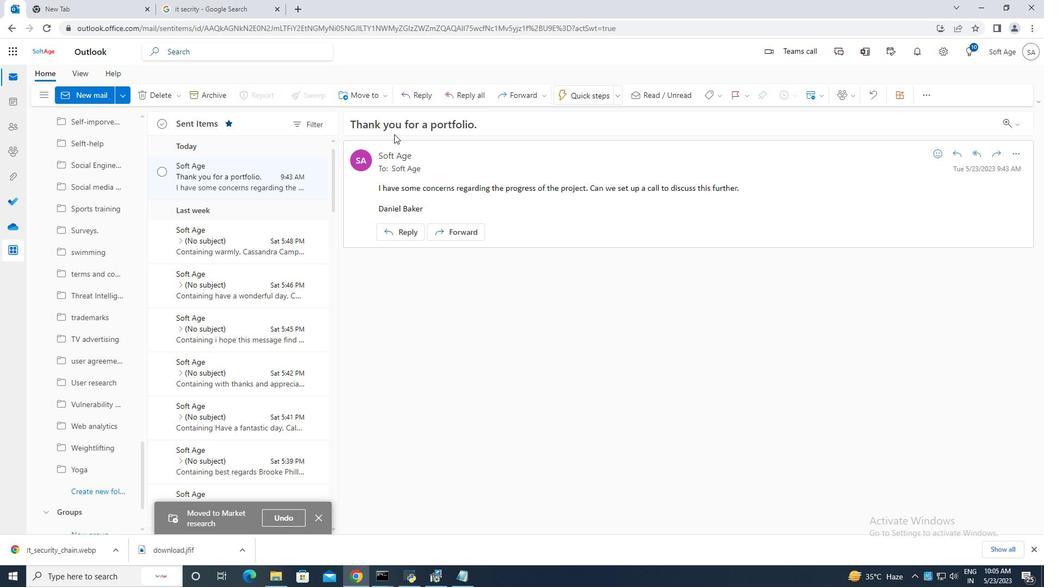 
